 Task: Implement a VST vocoder on a vocal track to create a robotic harmony effect.
Action: Mouse moved to (71, 4)
Screenshot: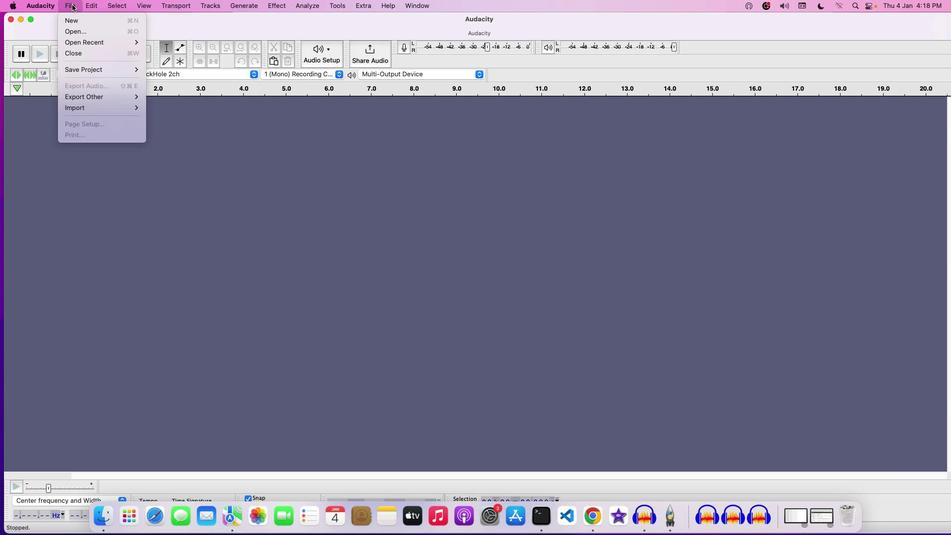 
Action: Mouse pressed left at (71, 4)
Screenshot: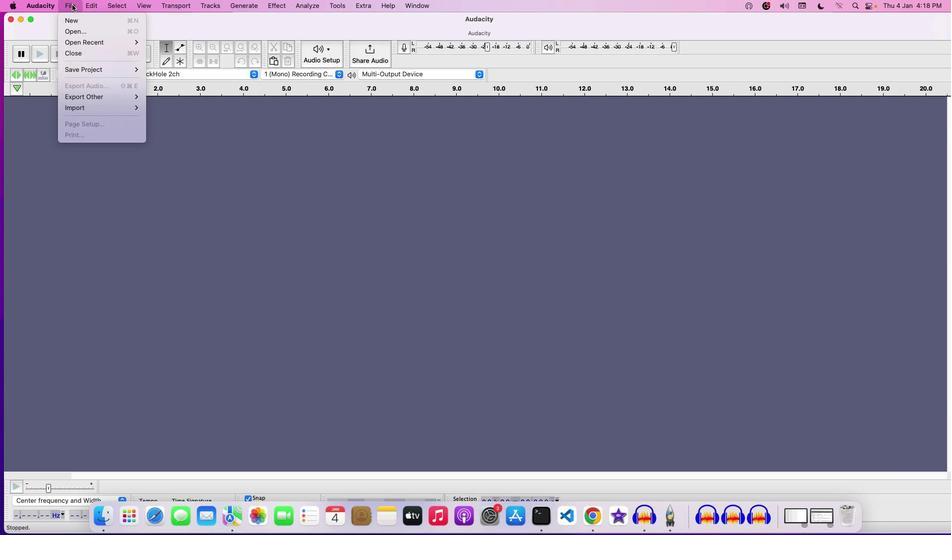 
Action: Mouse moved to (82, 32)
Screenshot: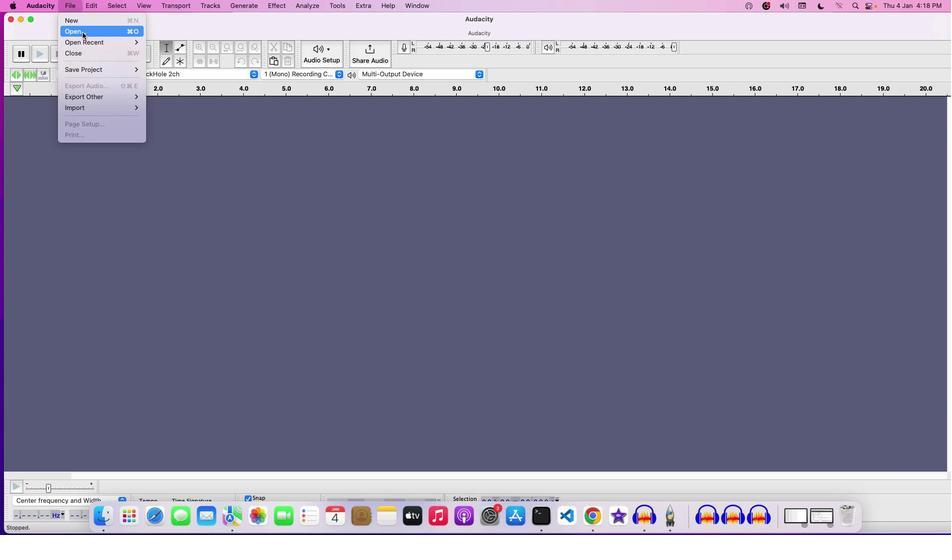 
Action: Mouse pressed left at (82, 32)
Screenshot: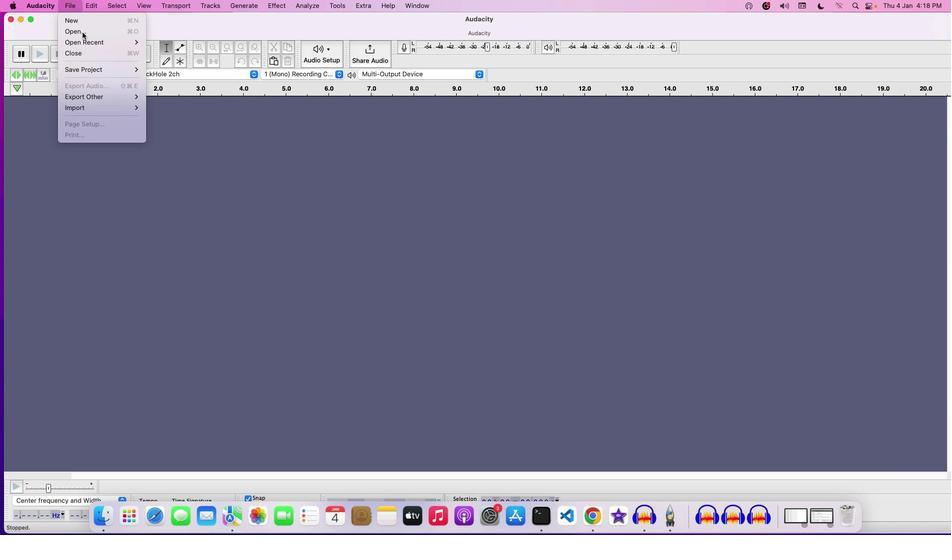 
Action: Mouse moved to (321, 130)
Screenshot: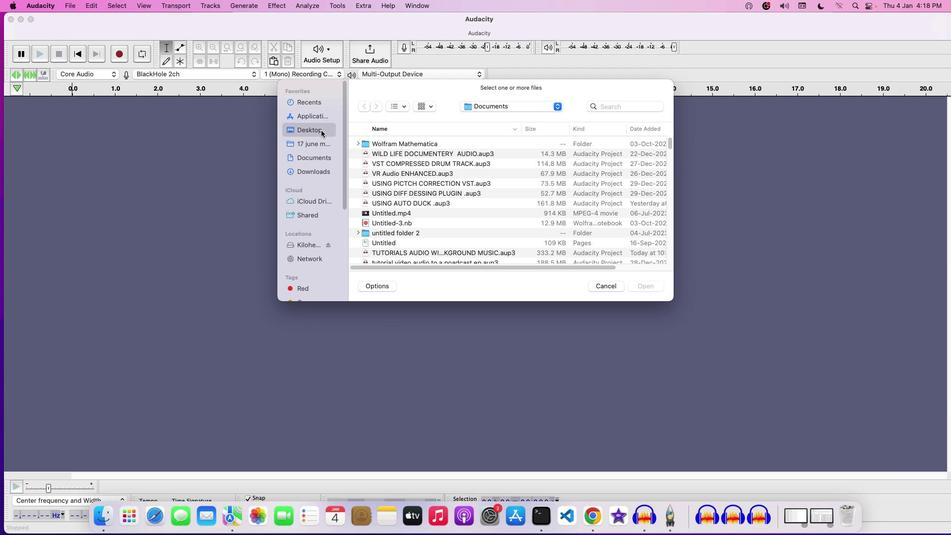 
Action: Mouse pressed left at (321, 130)
Screenshot: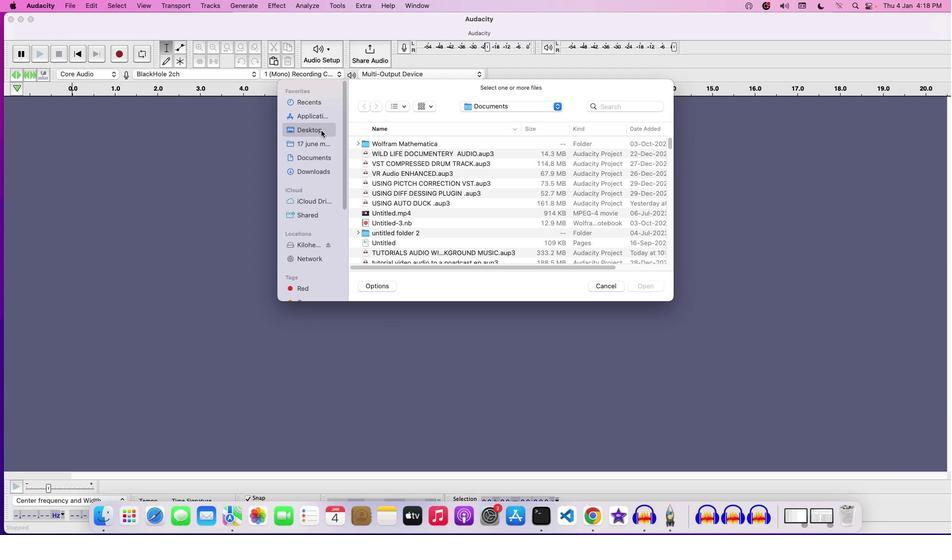 
Action: Mouse moved to (410, 218)
Screenshot: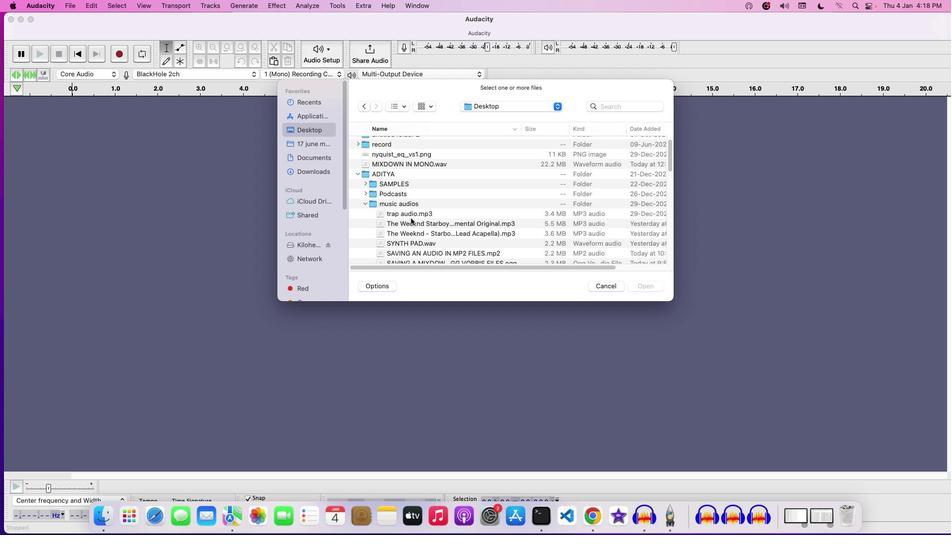 
Action: Mouse scrolled (410, 218) with delta (0, 0)
Screenshot: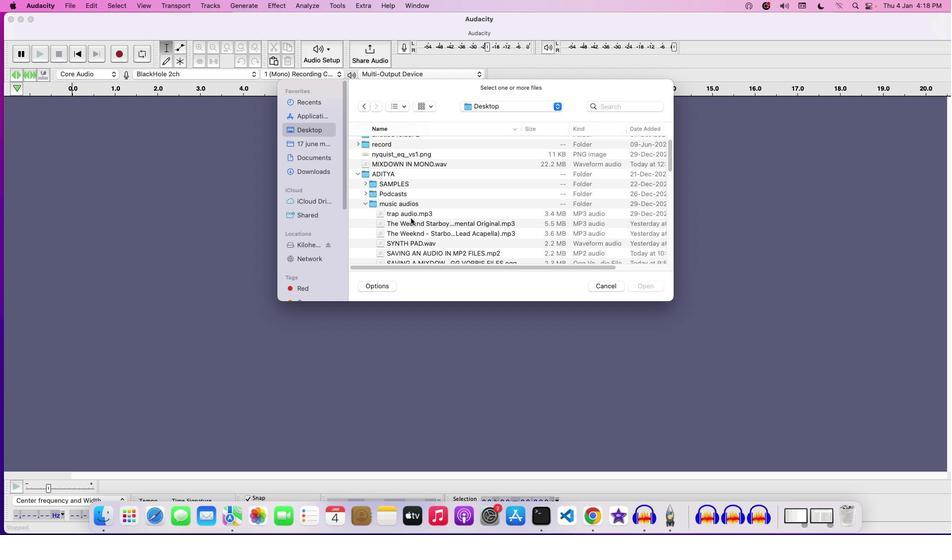 
Action: Mouse scrolled (410, 218) with delta (0, 0)
Screenshot: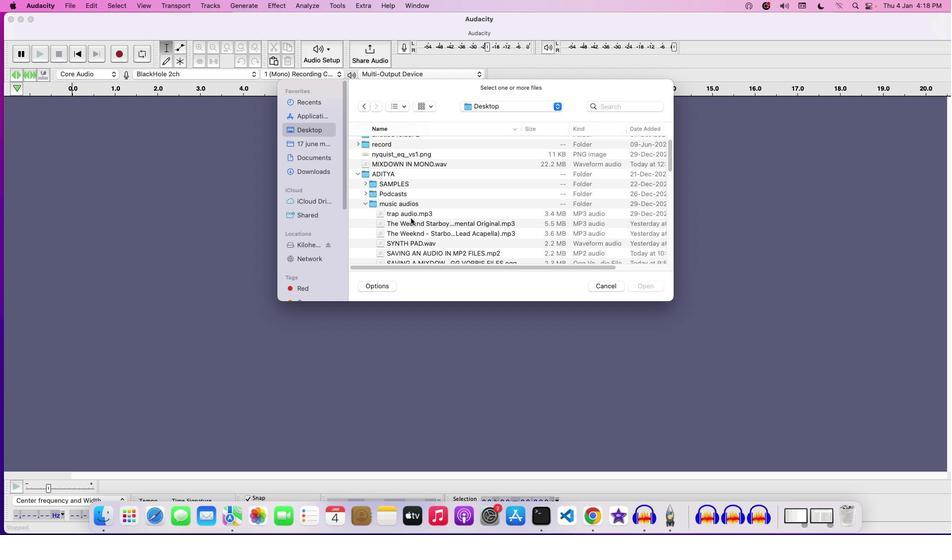 
Action: Mouse scrolled (410, 218) with delta (0, 0)
Screenshot: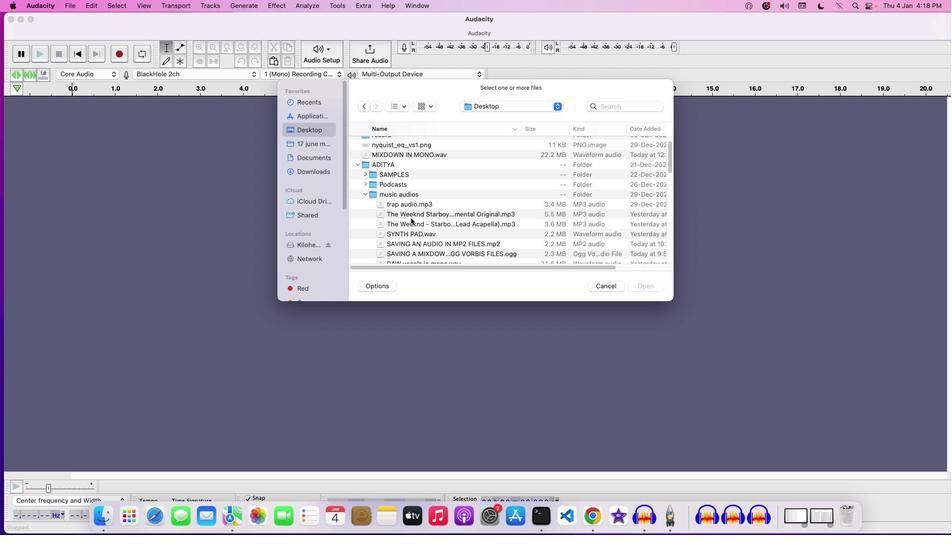 
Action: Mouse scrolled (410, 218) with delta (0, 0)
Screenshot: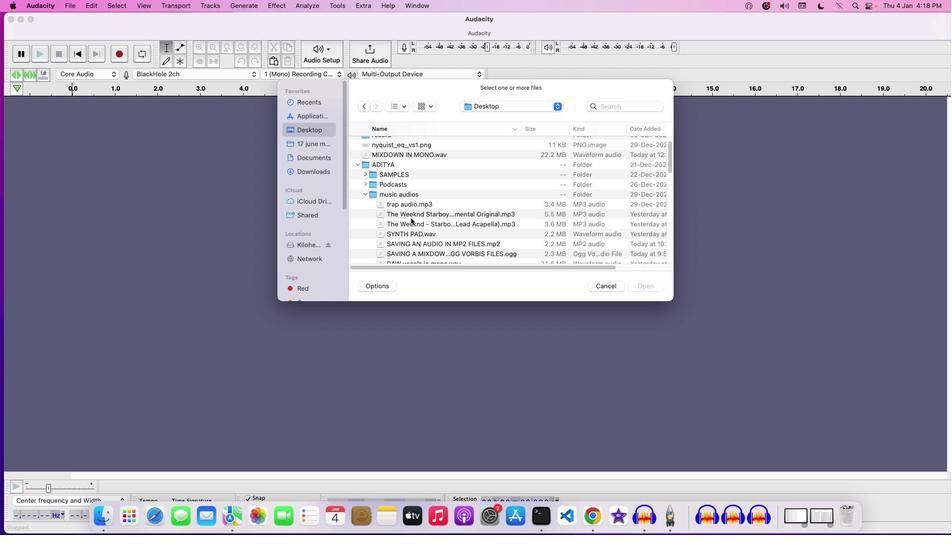 
Action: Mouse moved to (464, 225)
Screenshot: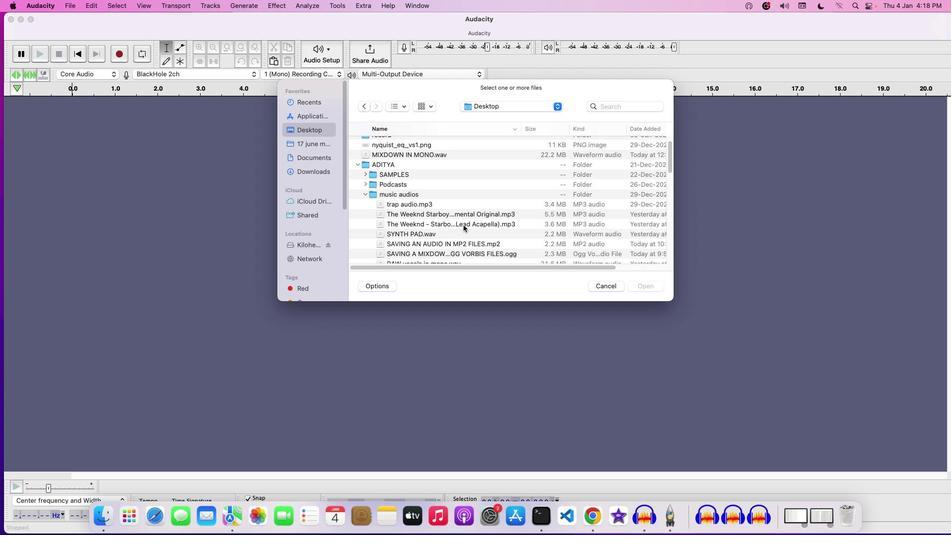 
Action: Mouse pressed left at (464, 225)
Screenshot: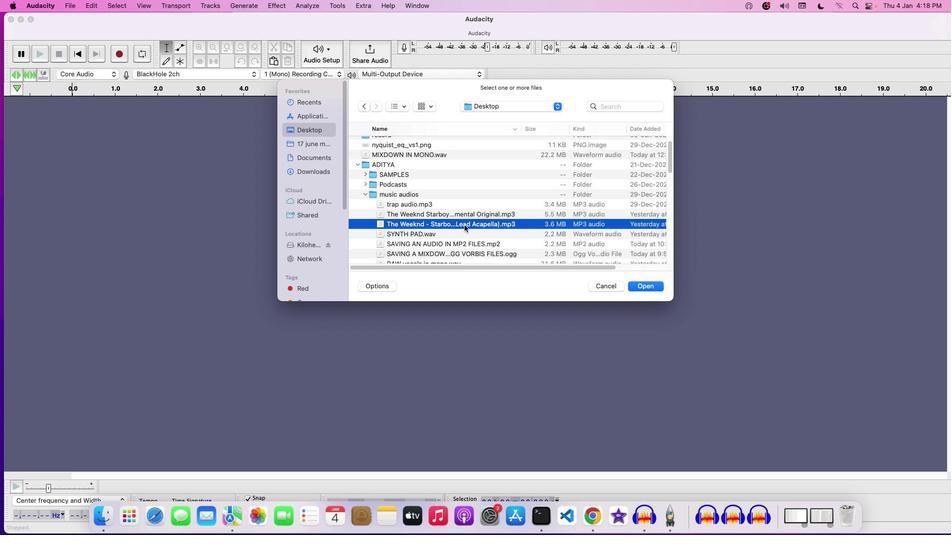 
Action: Mouse moved to (465, 225)
Screenshot: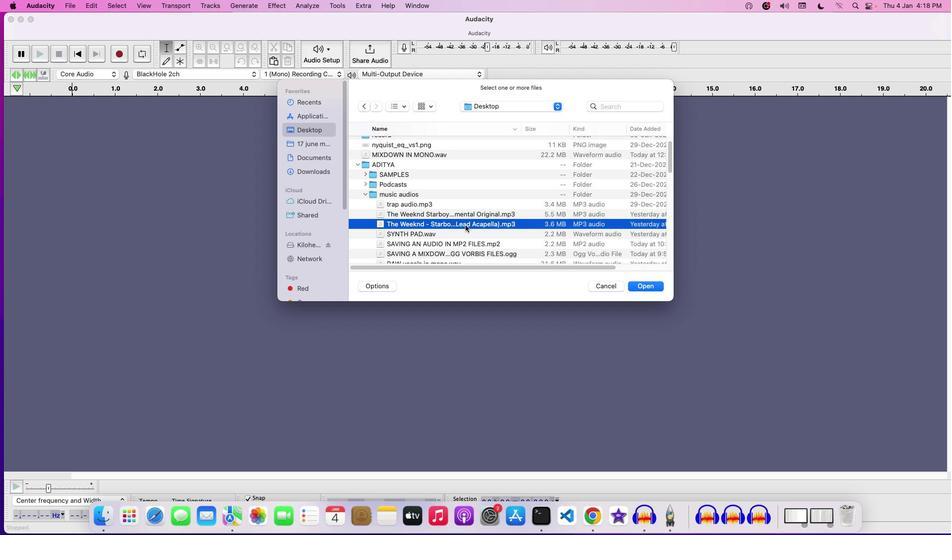 
Action: Mouse pressed left at (465, 225)
Screenshot: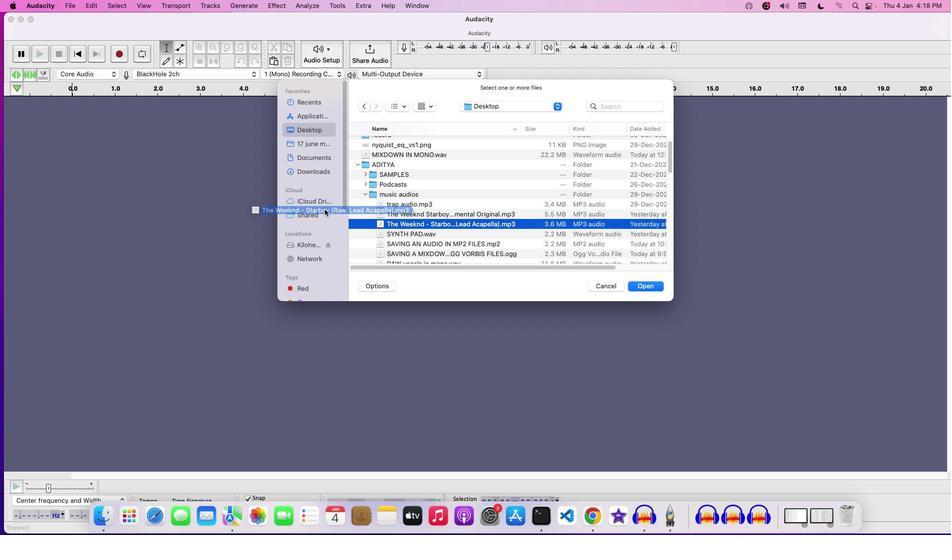 
Action: Mouse moved to (611, 283)
Screenshot: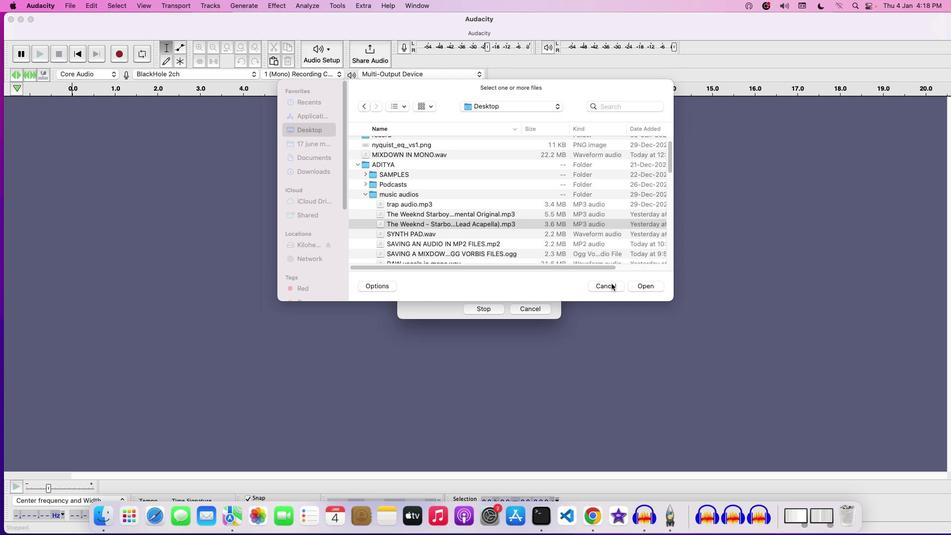 
Action: Mouse pressed left at (611, 283)
Screenshot: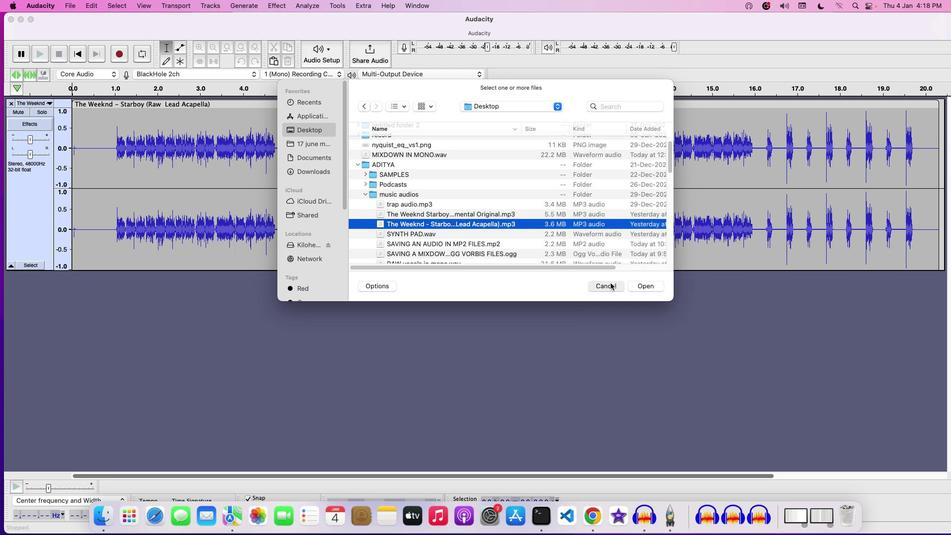 
Action: Mouse moved to (937, 103)
Screenshot: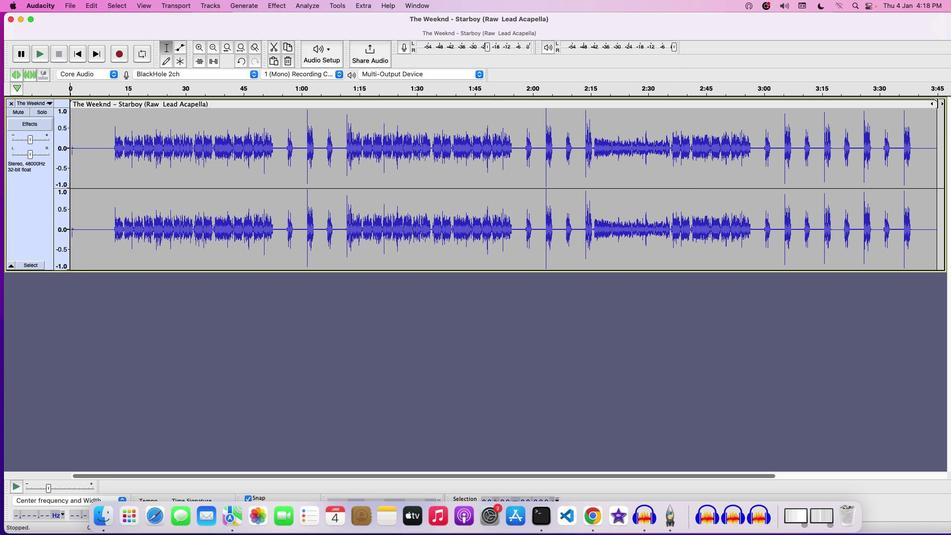 
Action: Mouse pressed left at (937, 103)
Screenshot: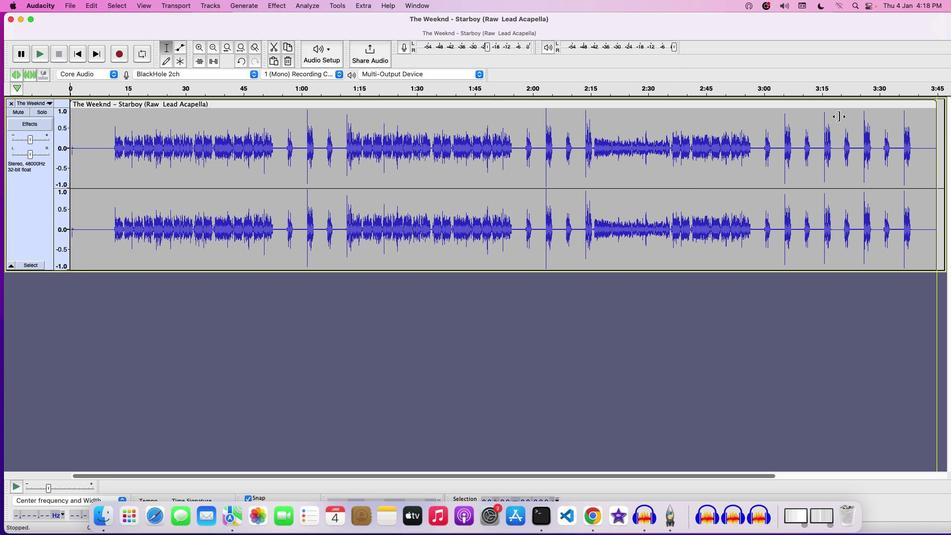 
Action: Mouse moved to (96, 151)
Screenshot: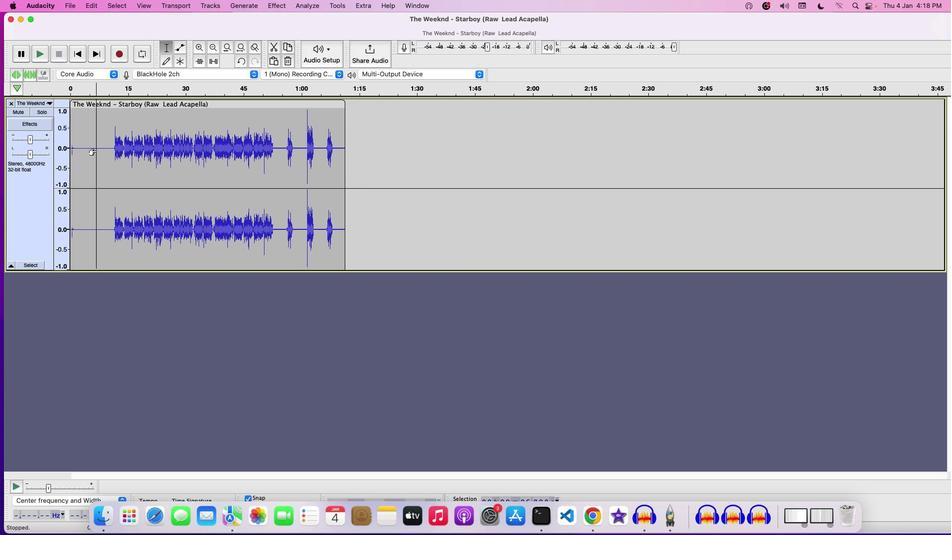 
Action: Mouse pressed left at (96, 151)
Screenshot: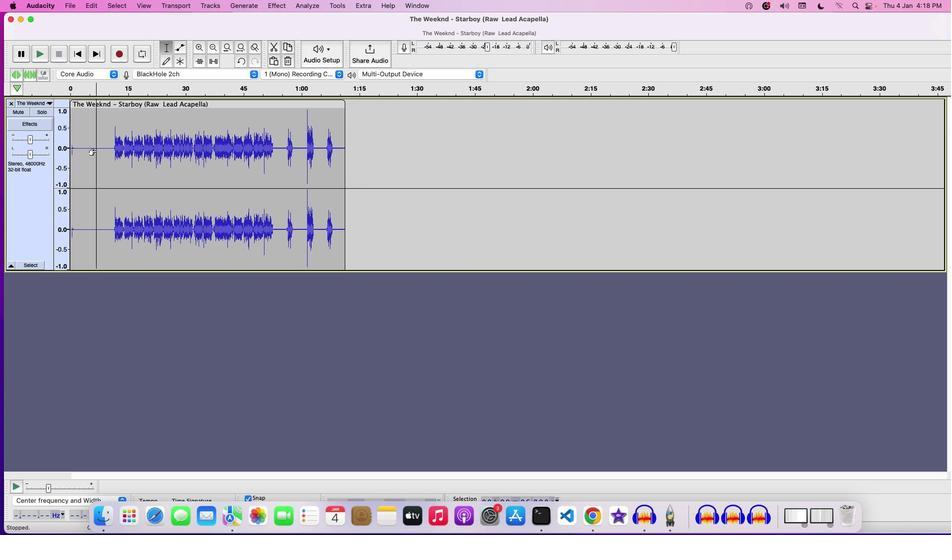 
Action: Key pressed 'V'Key.spaceKey.spaceKey.space
Screenshot: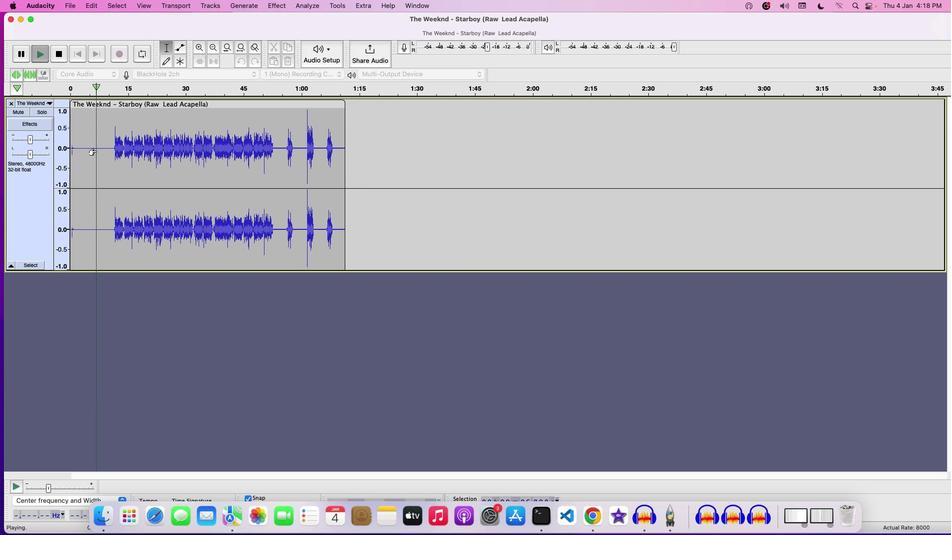 
Action: Mouse moved to (74, 111)
Screenshot: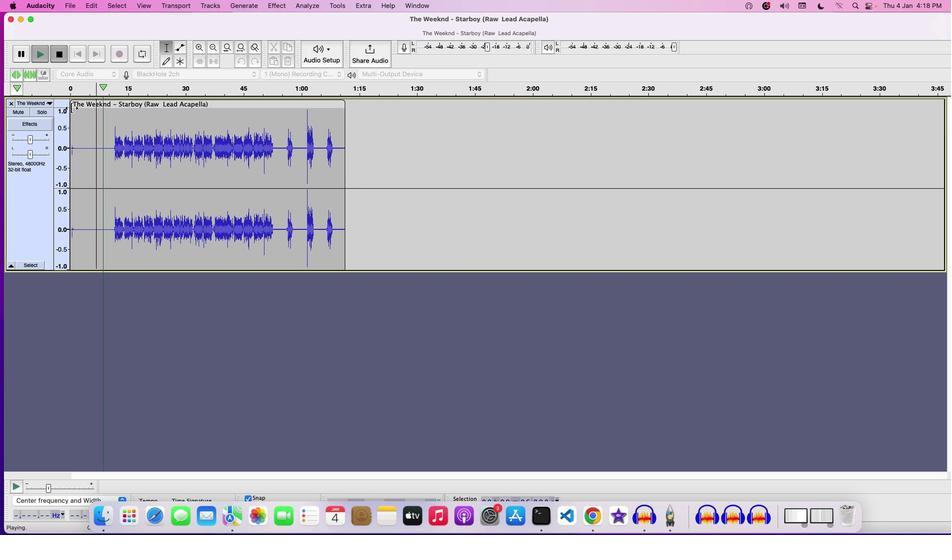 
Action: Key pressed Key.space
Screenshot: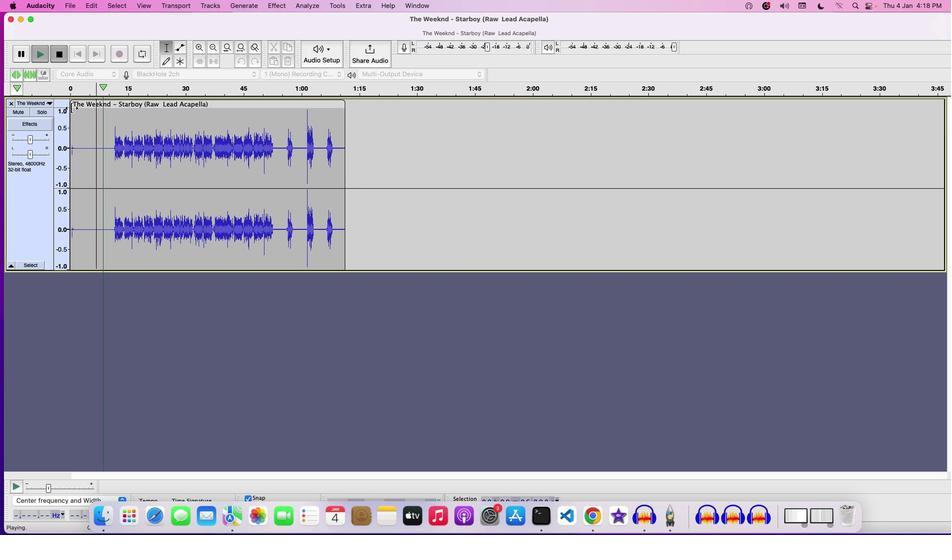
Action: Mouse moved to (70, 104)
Screenshot: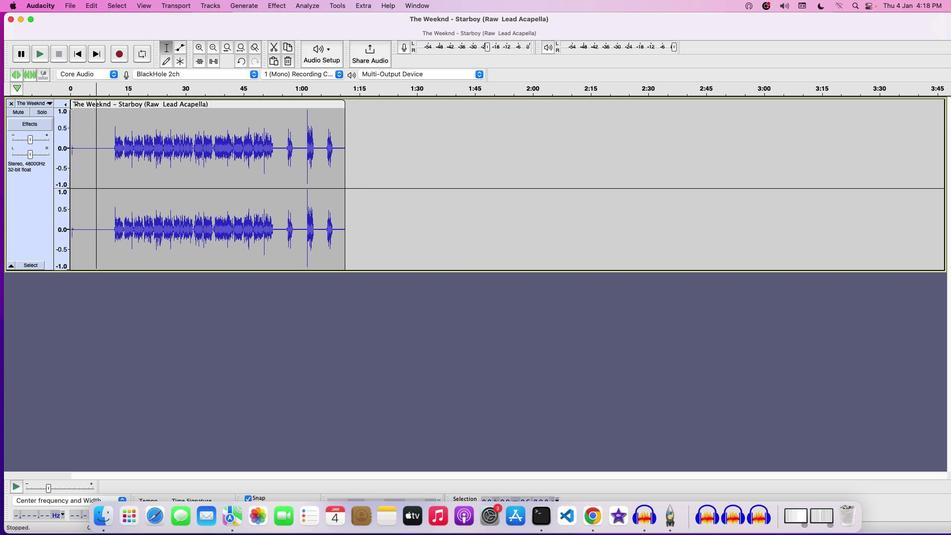 
Action: Mouse pressed left at (70, 104)
Screenshot: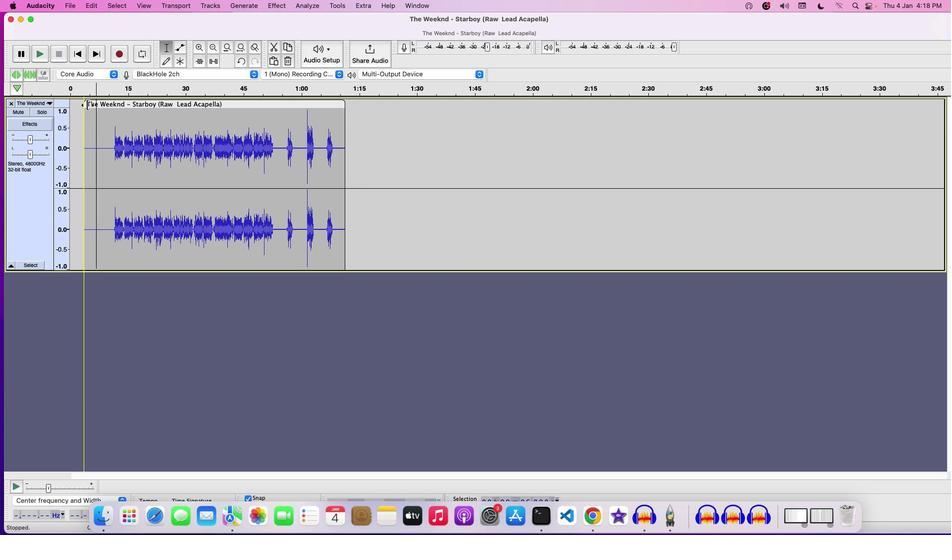 
Action: Mouse moved to (116, 105)
Screenshot: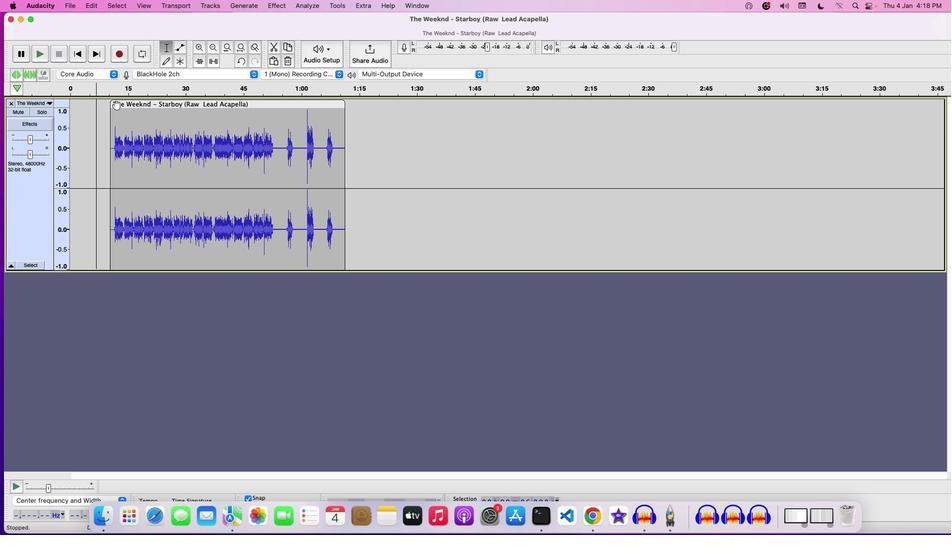 
Action: Mouse pressed left at (116, 105)
Screenshot: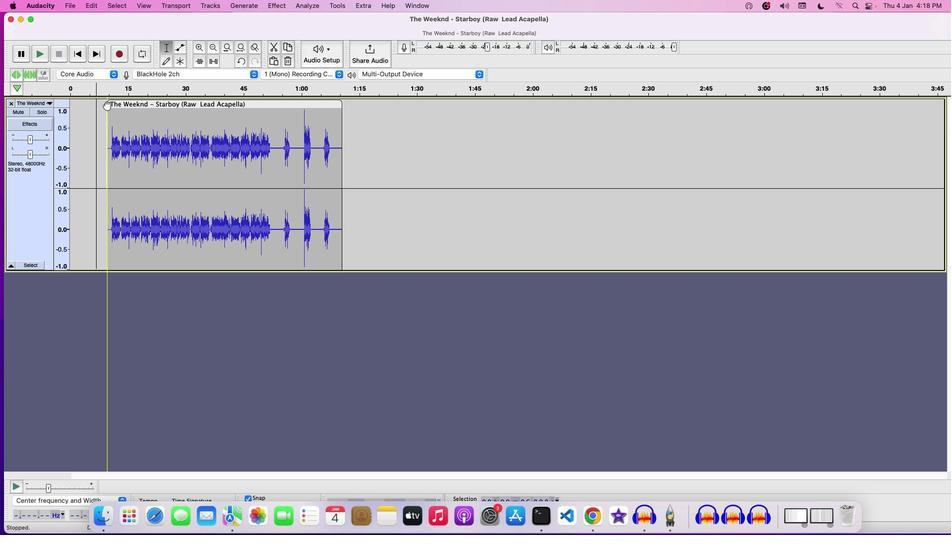
Action: Mouse moved to (75, 124)
Screenshot: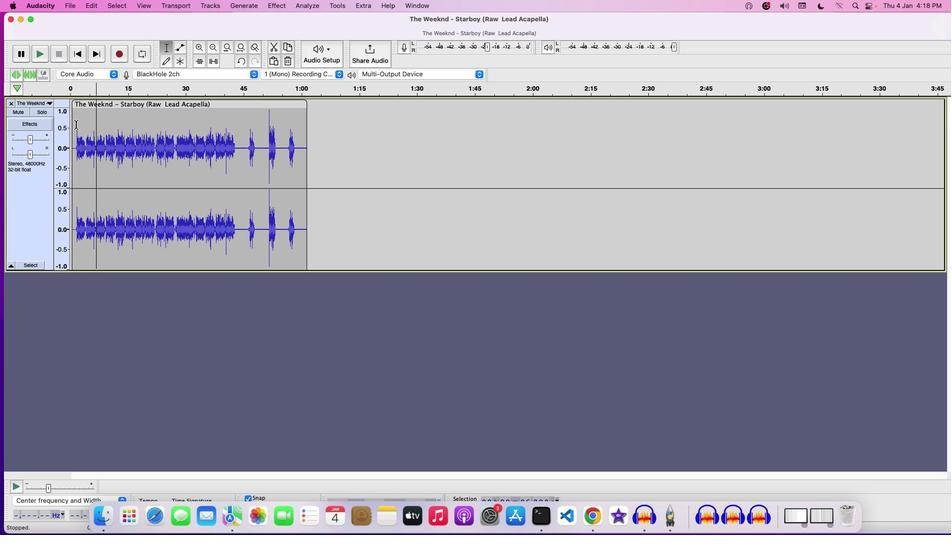 
Action: Mouse pressed left at (75, 124)
Screenshot: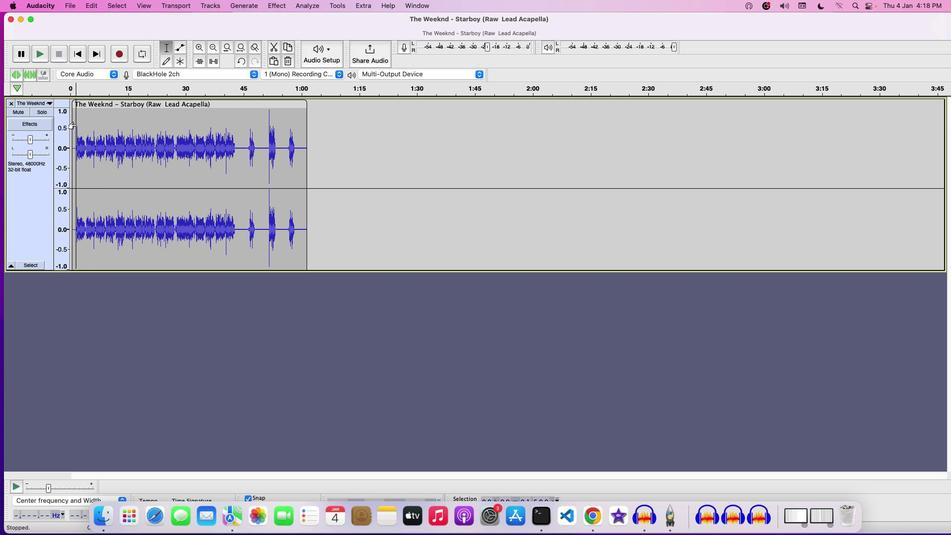 
Action: Key pressed Key.space
Screenshot: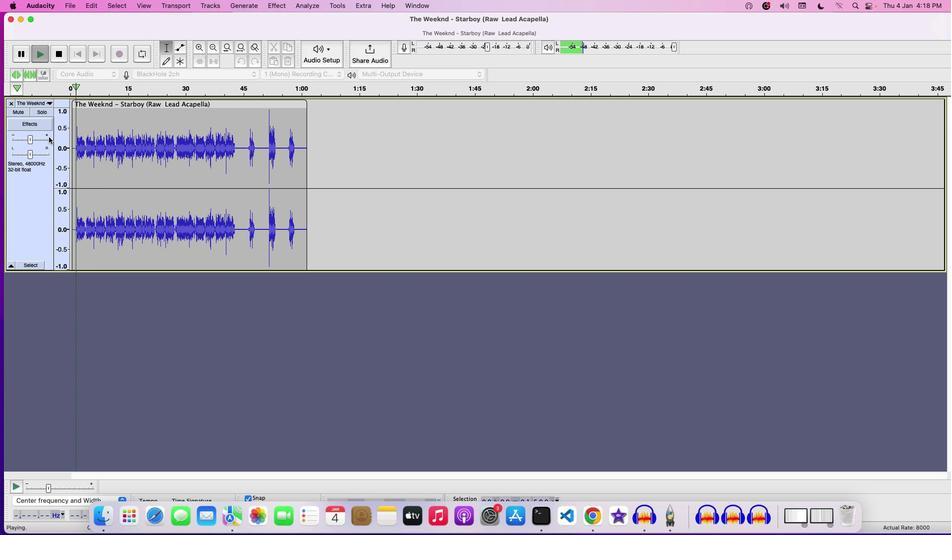 
Action: Mouse moved to (29, 141)
Screenshot: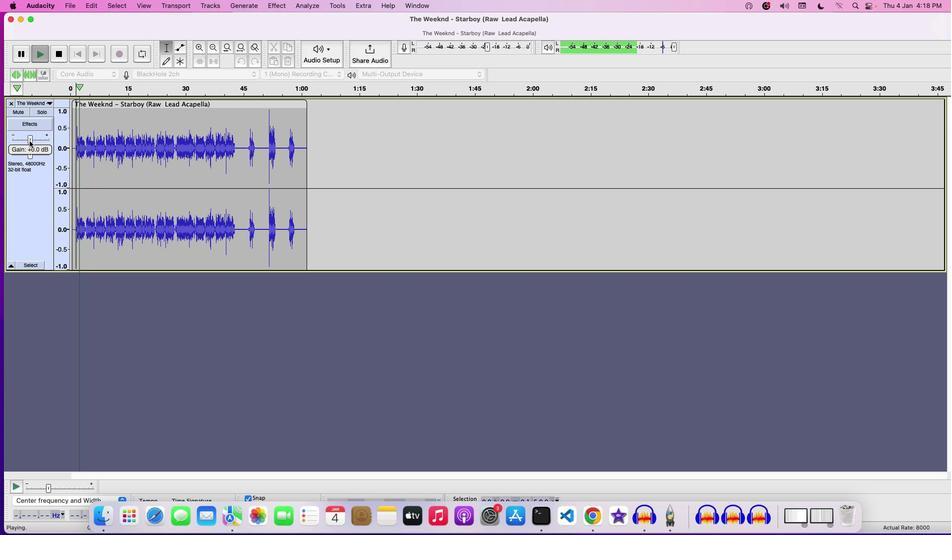 
Action: Mouse pressed left at (29, 141)
Screenshot: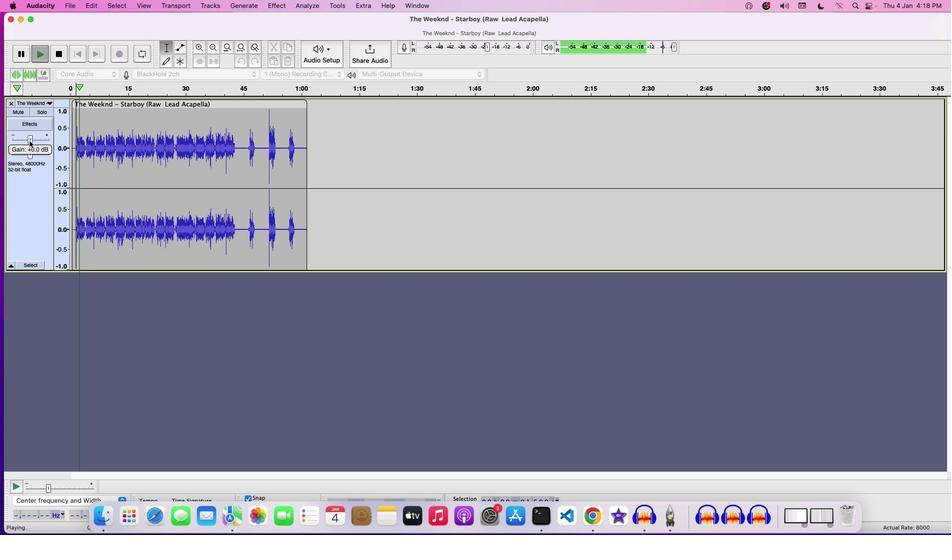 
Action: Mouse moved to (142, 151)
Screenshot: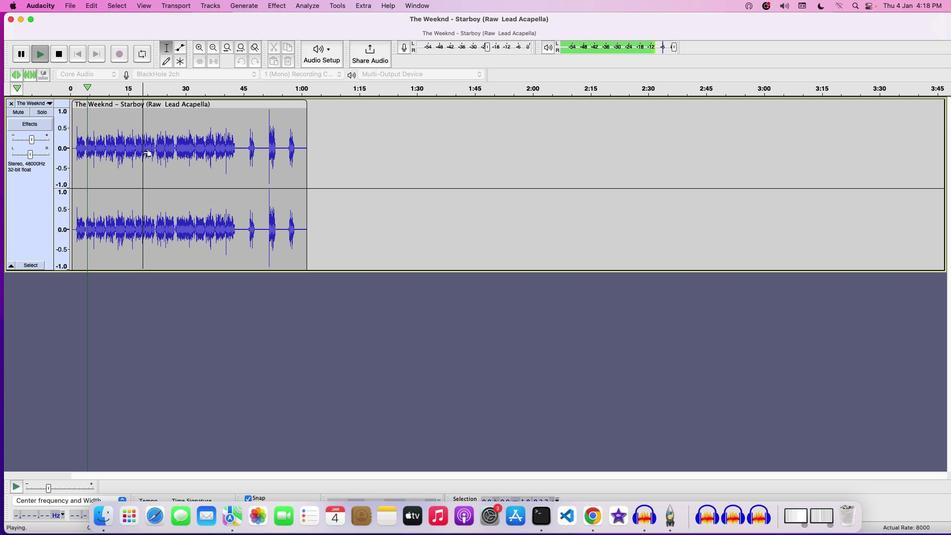 
Action: Mouse pressed left at (142, 151)
Screenshot: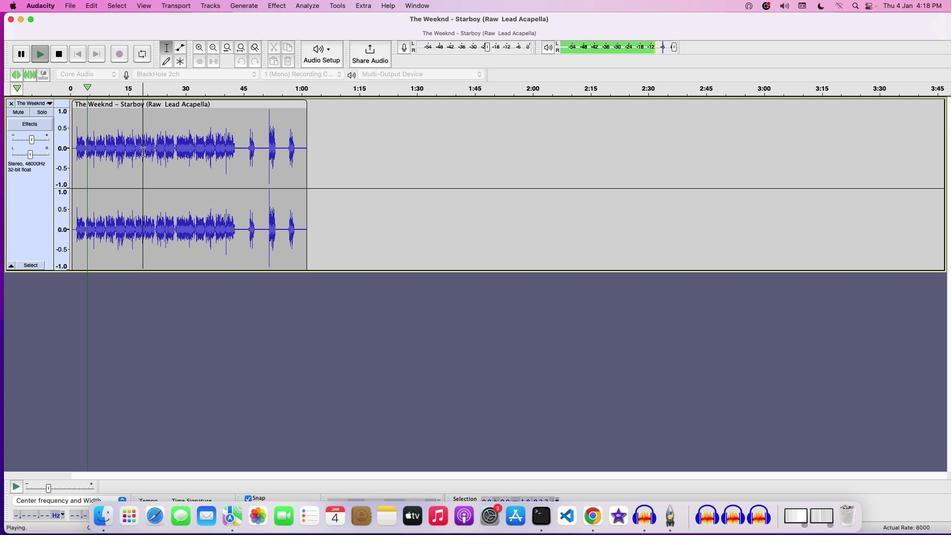 
Action: Mouse moved to (142, 151)
Screenshot: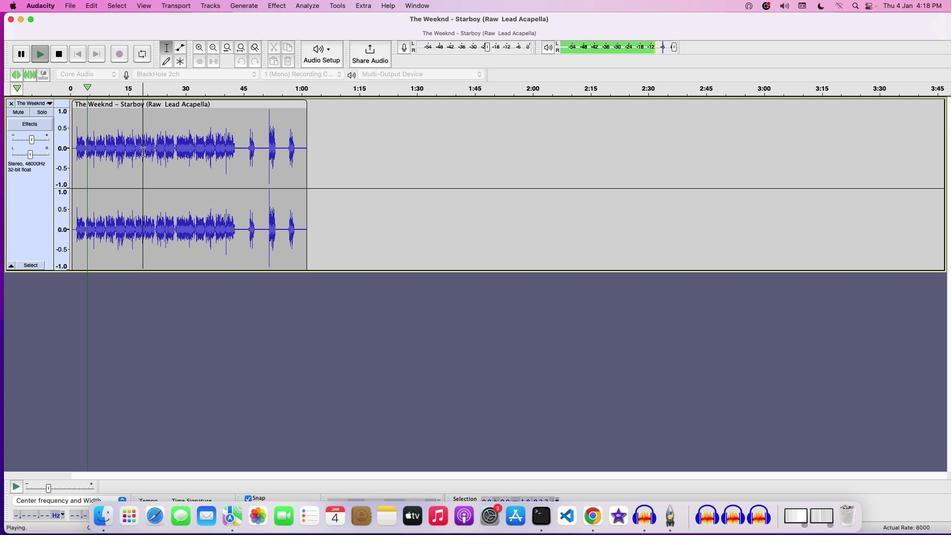 
Action: Mouse pressed left at (142, 151)
Screenshot: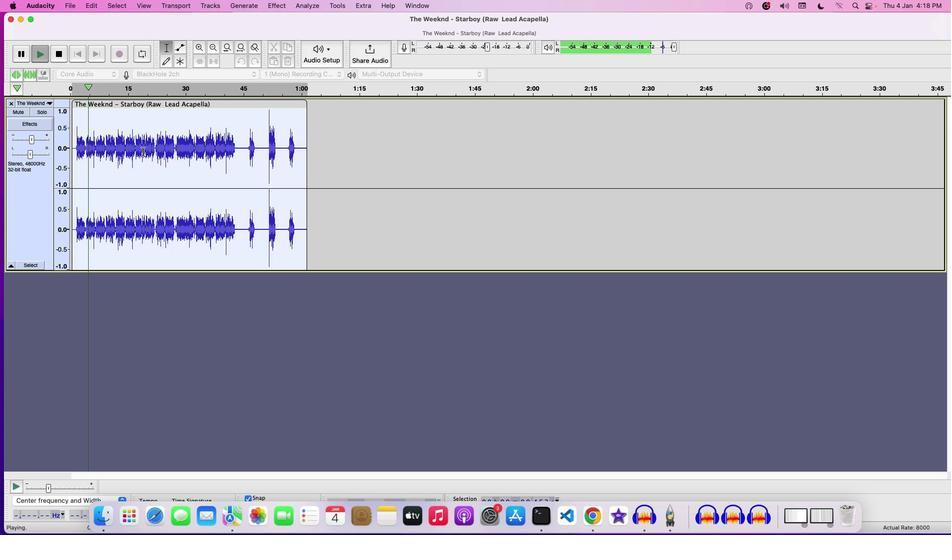 
Action: Mouse moved to (305, 106)
Screenshot: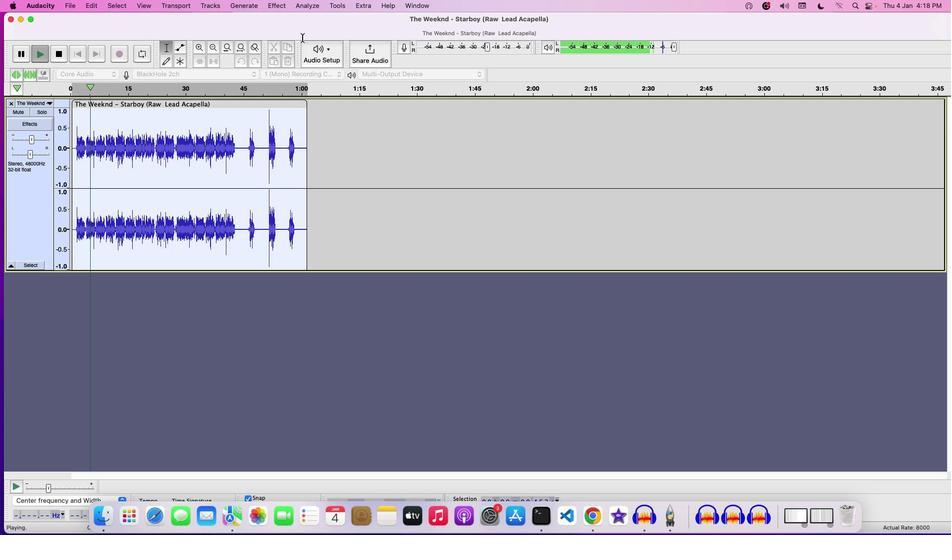 
Action: Key pressed Key.space
Screenshot: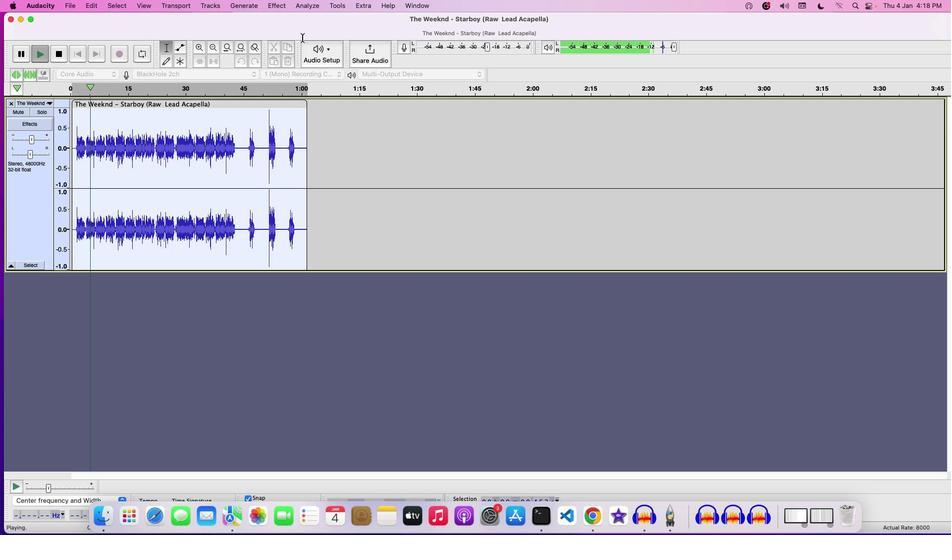 
Action: Mouse moved to (277, 4)
Screenshot: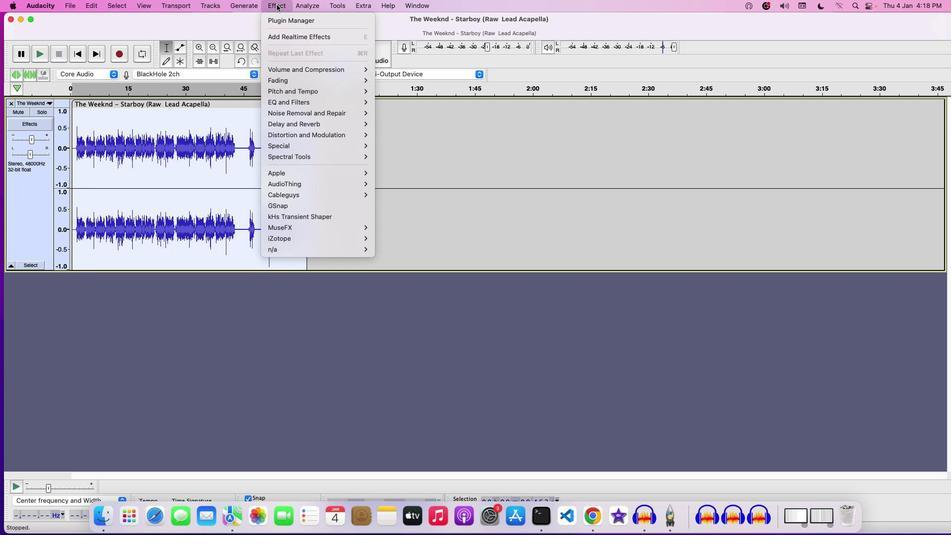 
Action: Mouse pressed left at (277, 4)
Screenshot: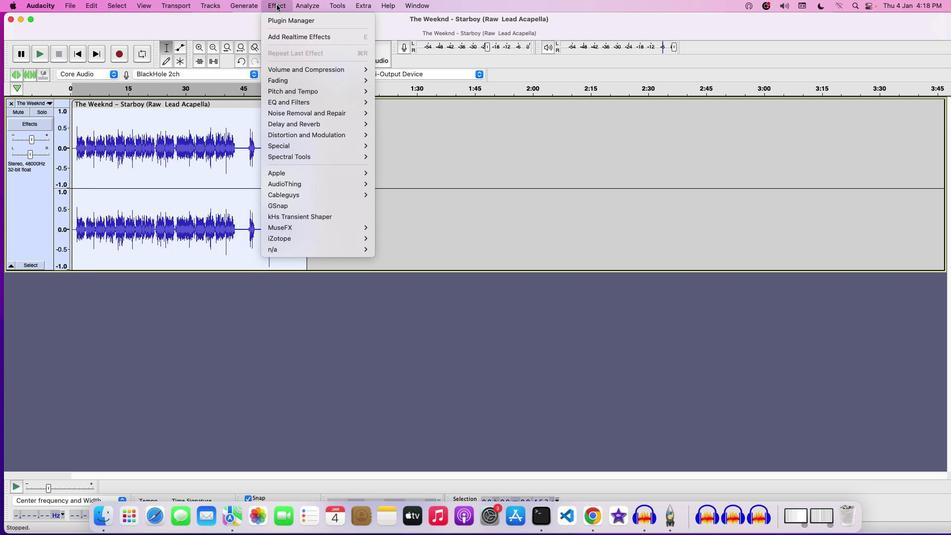 
Action: Mouse moved to (393, 166)
Screenshot: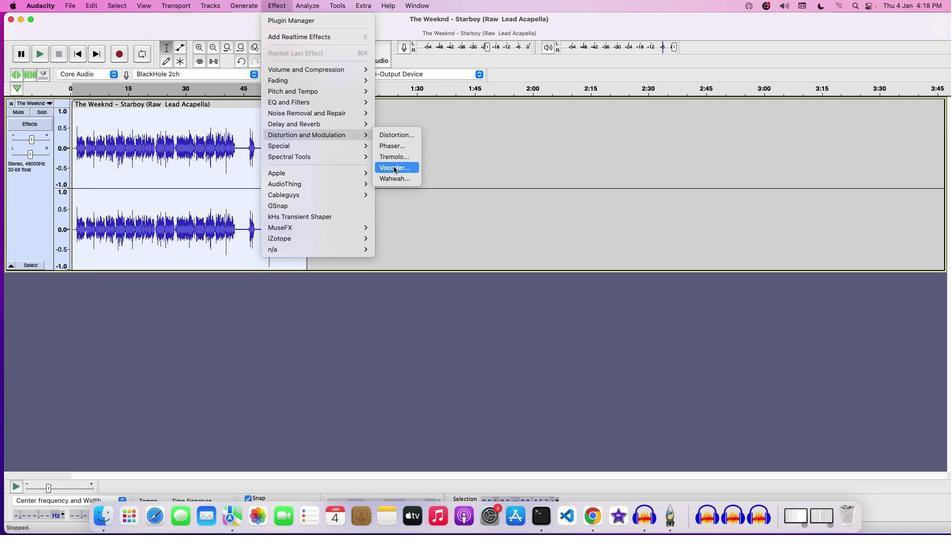 
Action: Mouse pressed left at (393, 166)
Screenshot: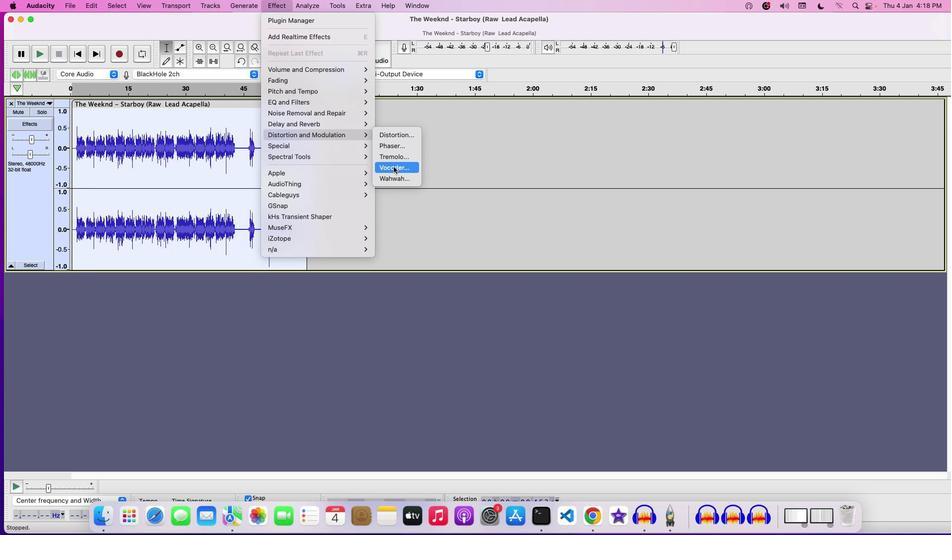 
Action: Mouse moved to (526, 221)
Screenshot: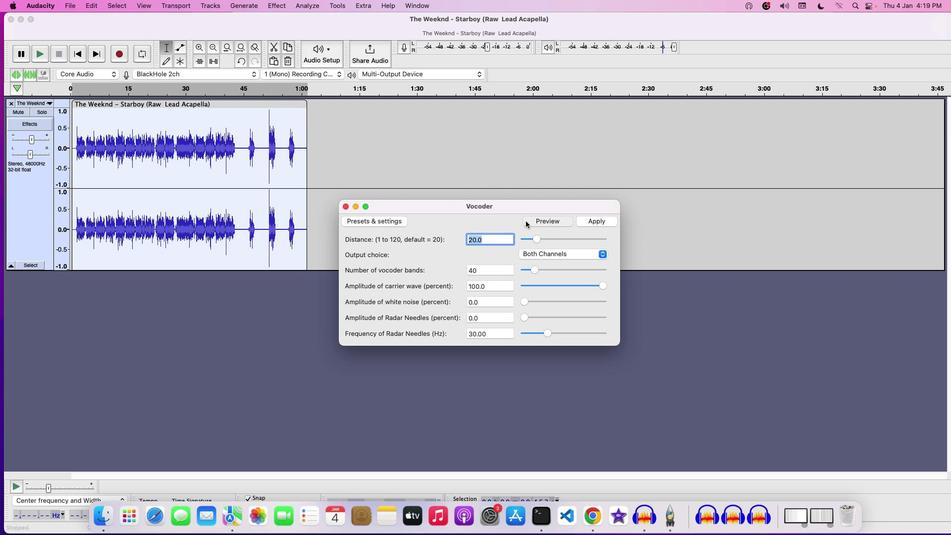 
Action: Mouse pressed left at (526, 221)
Screenshot: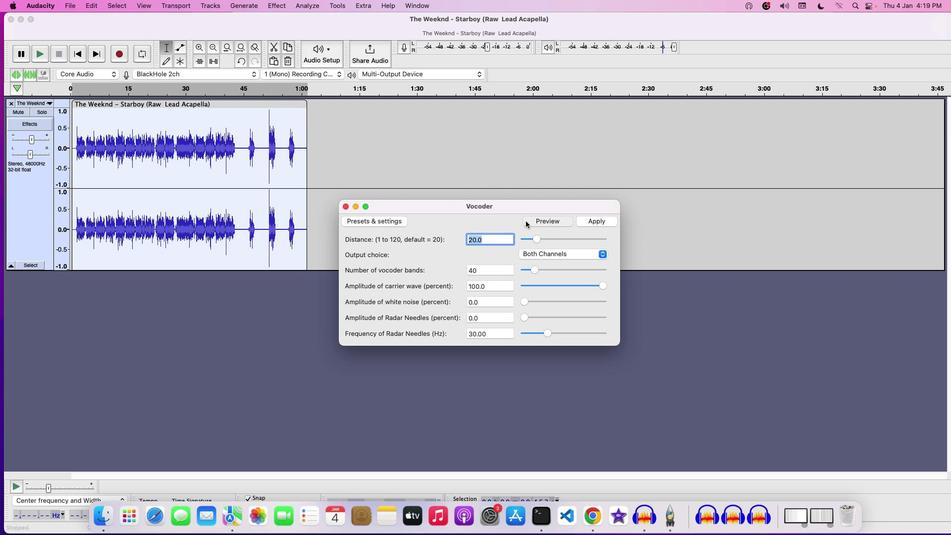 
Action: Mouse moved to (543, 254)
Screenshot: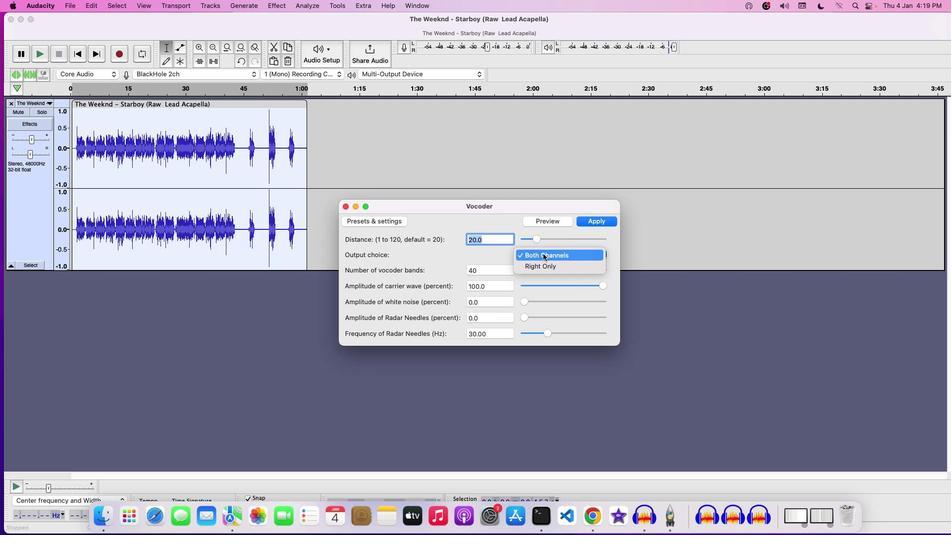 
Action: Mouse pressed left at (543, 254)
Screenshot: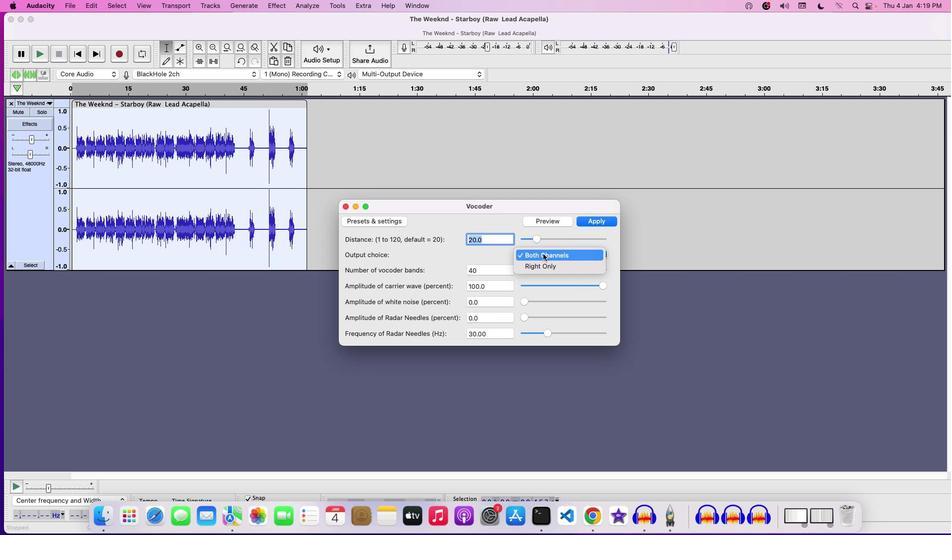 
Action: Mouse pressed left at (543, 254)
Screenshot: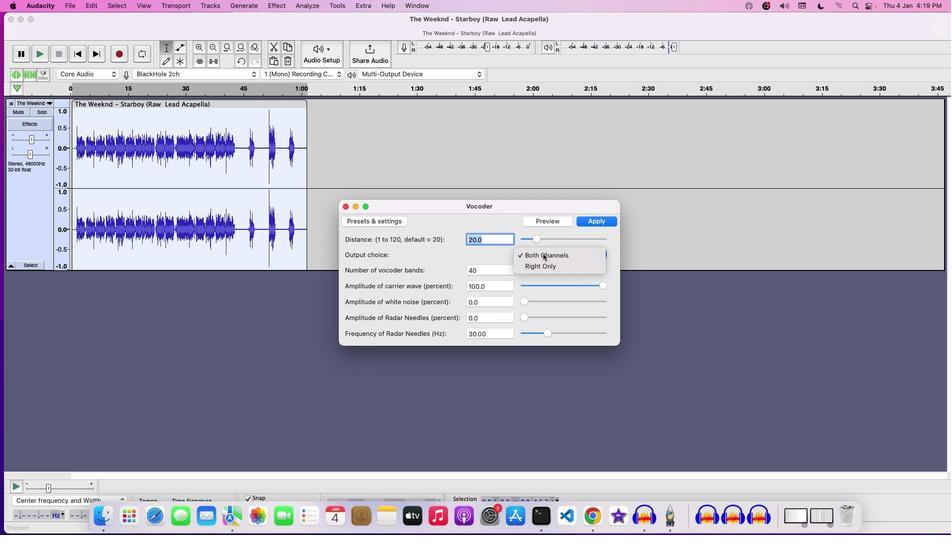 
Action: Mouse moved to (532, 272)
Screenshot: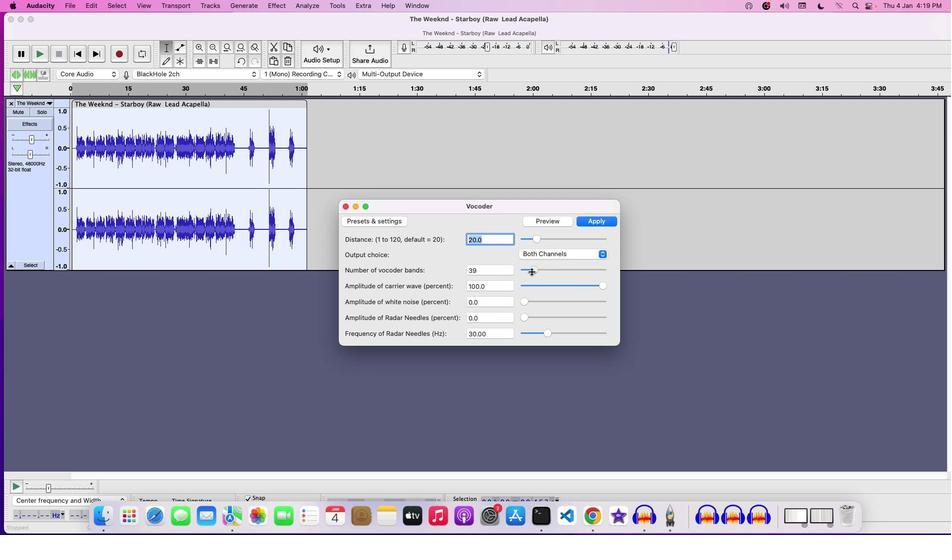 
Action: Mouse pressed left at (532, 272)
Screenshot: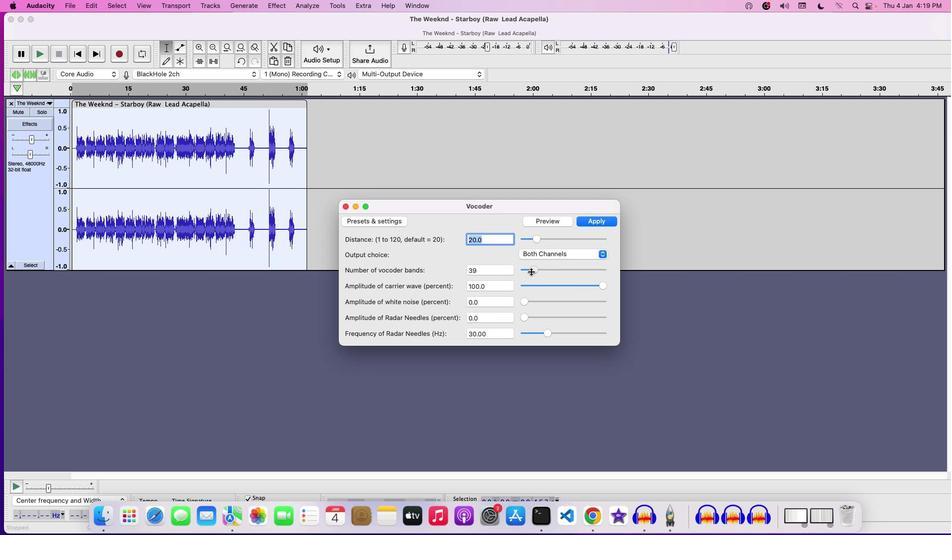 
Action: Mouse moved to (600, 288)
Screenshot: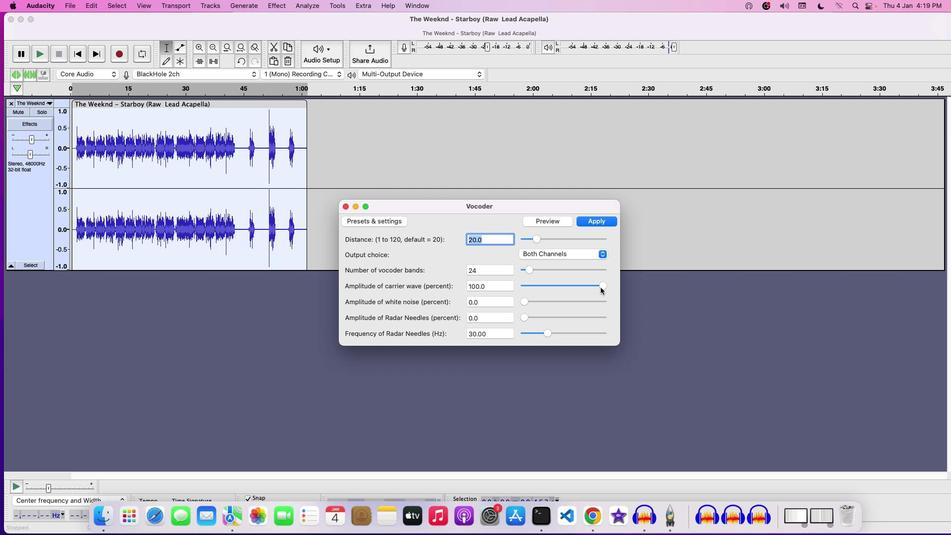 
Action: Mouse pressed left at (600, 288)
Screenshot: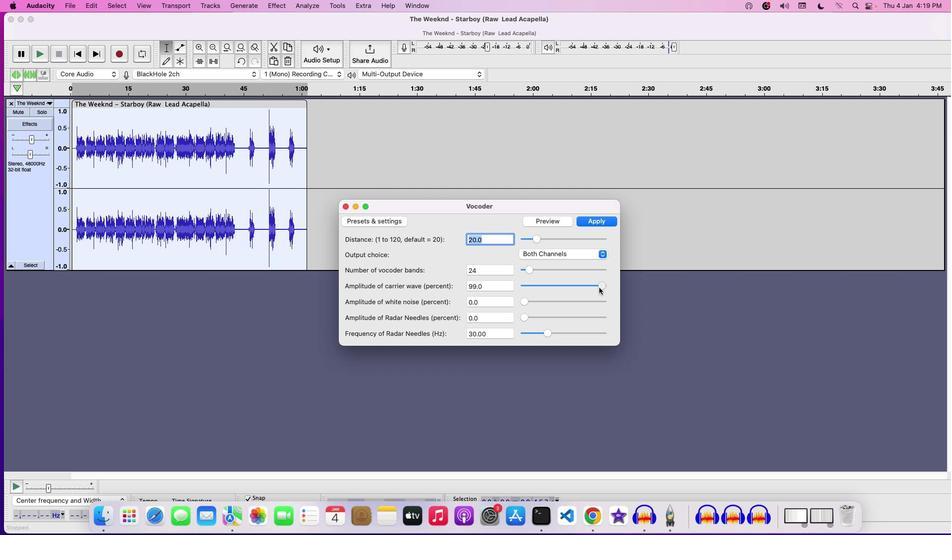 
Action: Mouse moved to (536, 243)
Screenshot: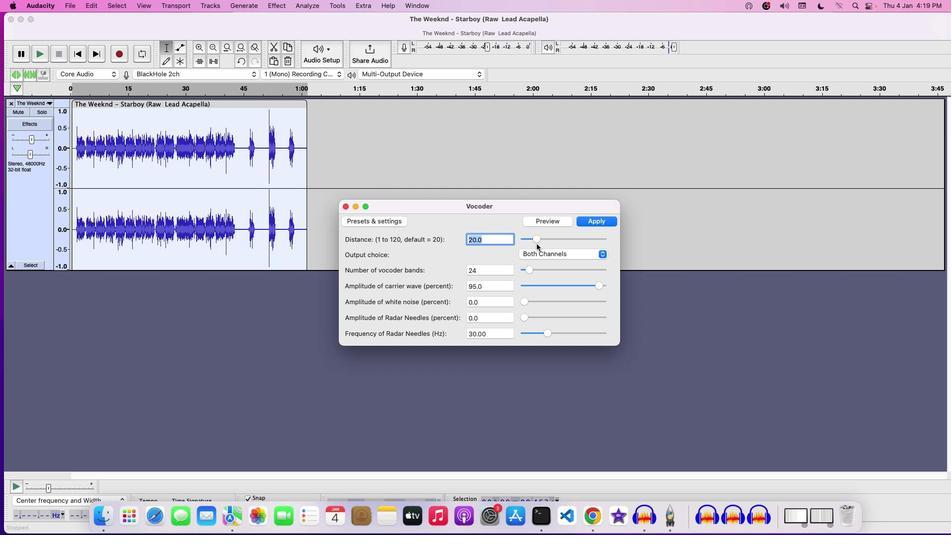 
Action: Mouse pressed left at (536, 243)
Screenshot: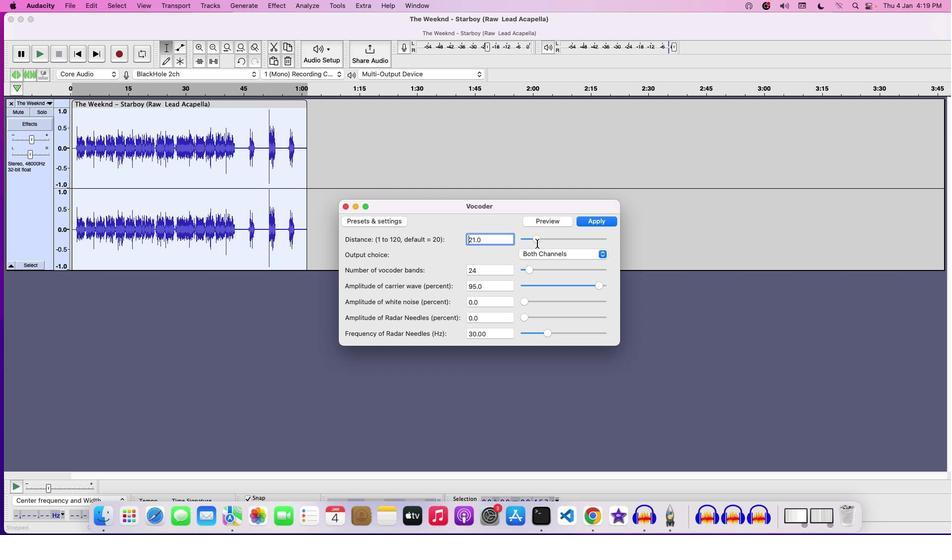 
Action: Mouse moved to (543, 223)
Screenshot: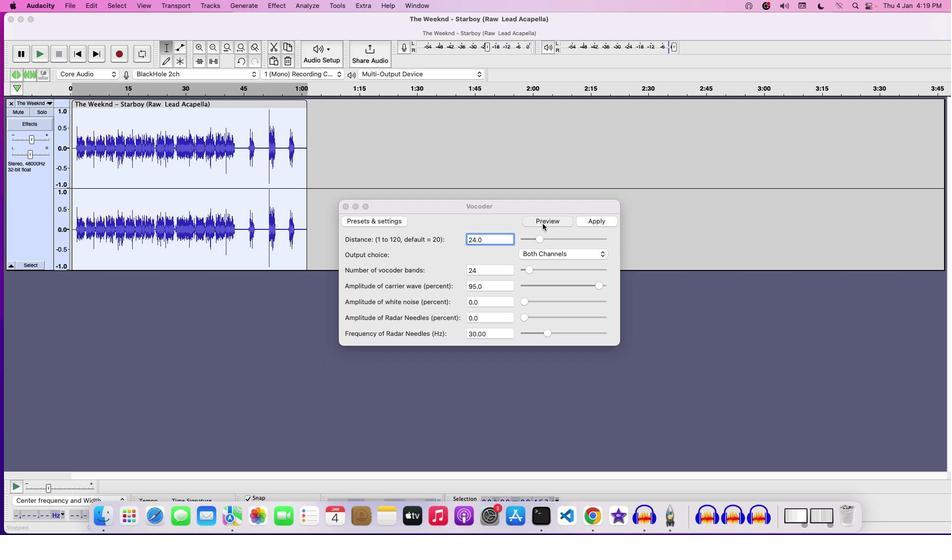 
Action: Mouse pressed left at (543, 223)
Screenshot: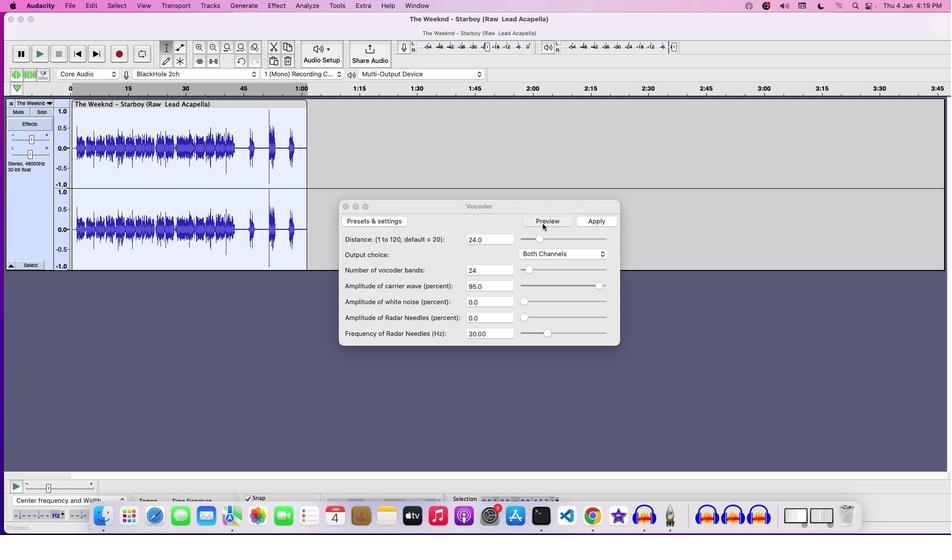 
Action: Mouse moved to (547, 331)
Screenshot: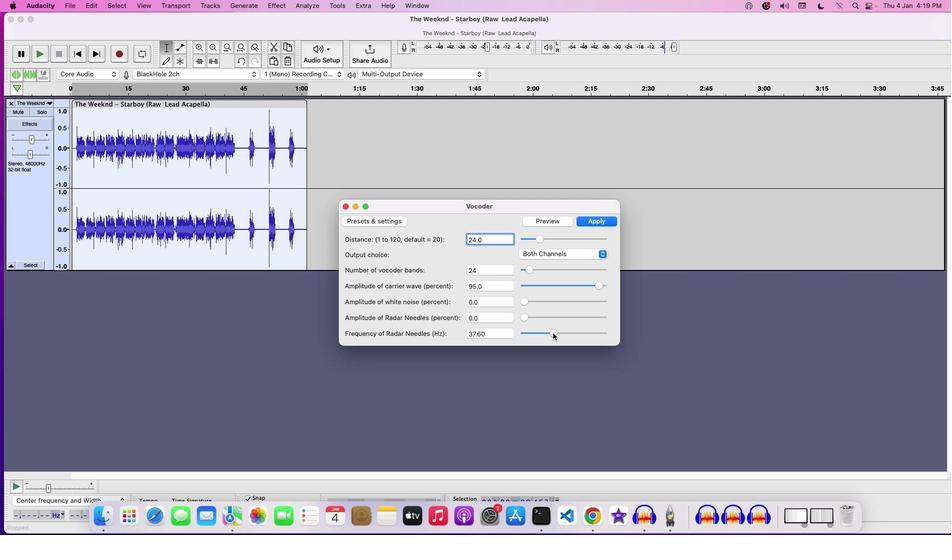 
Action: Mouse pressed left at (547, 331)
Screenshot: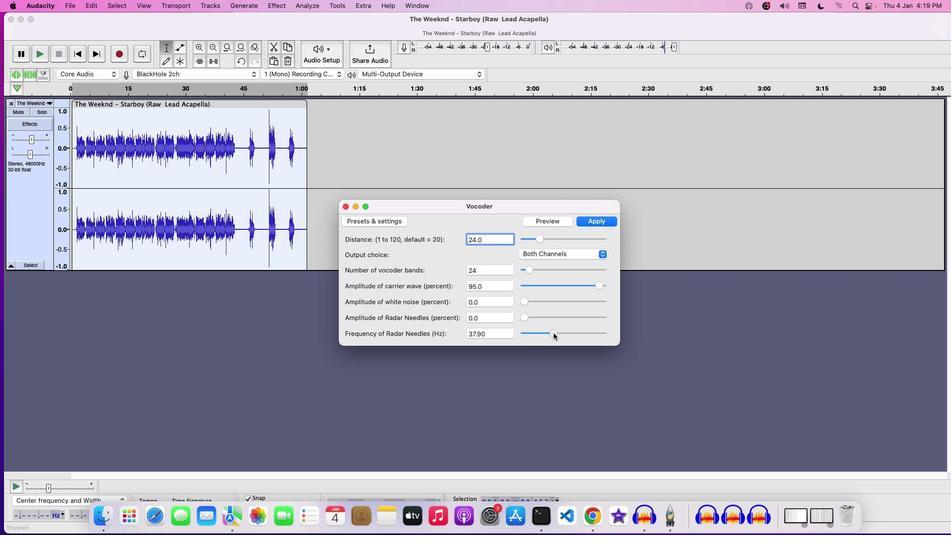 
Action: Mouse moved to (546, 225)
Screenshot: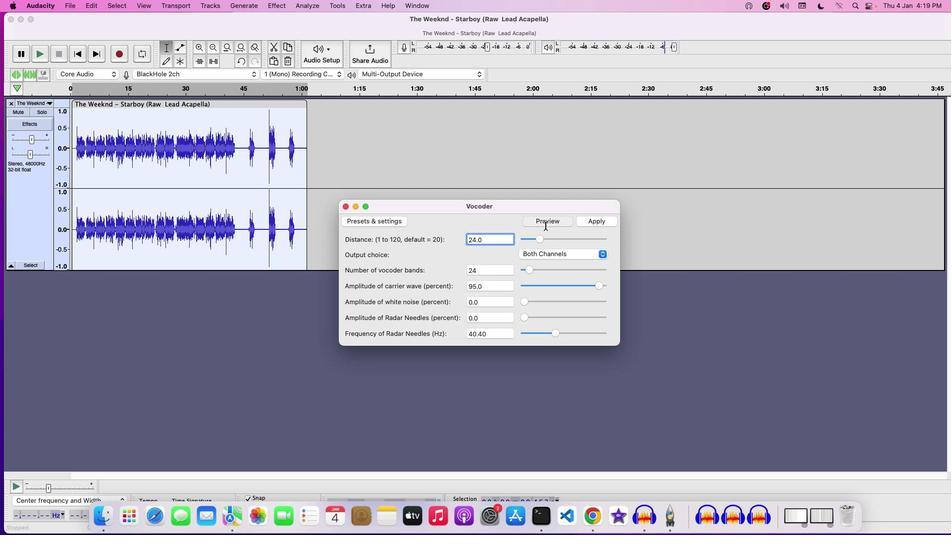 
Action: Mouse pressed left at (546, 225)
Screenshot: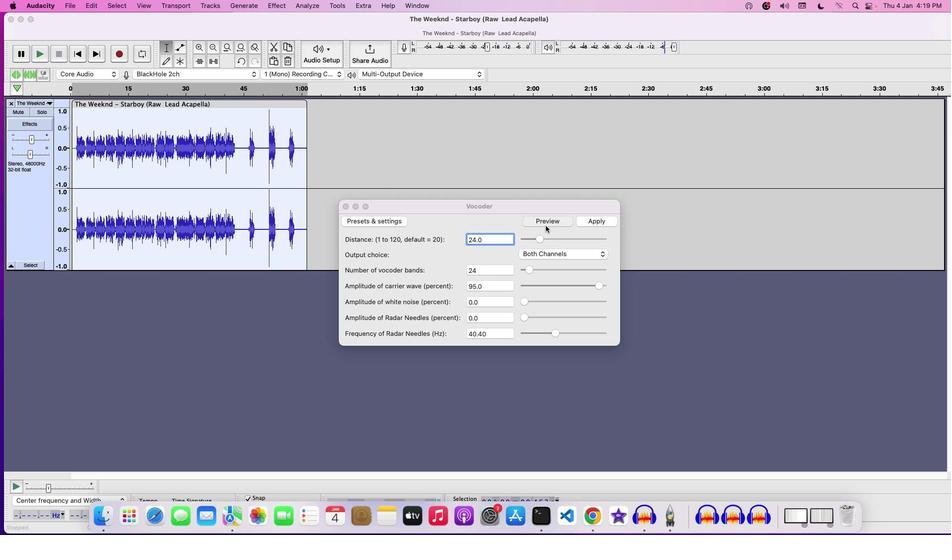 
Action: Mouse moved to (532, 272)
Screenshot: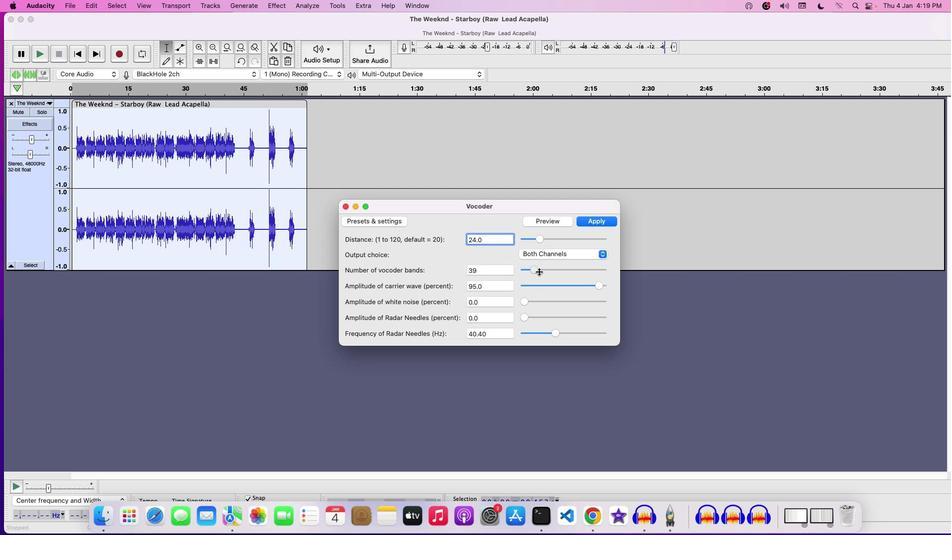 
Action: Mouse pressed left at (532, 272)
Screenshot: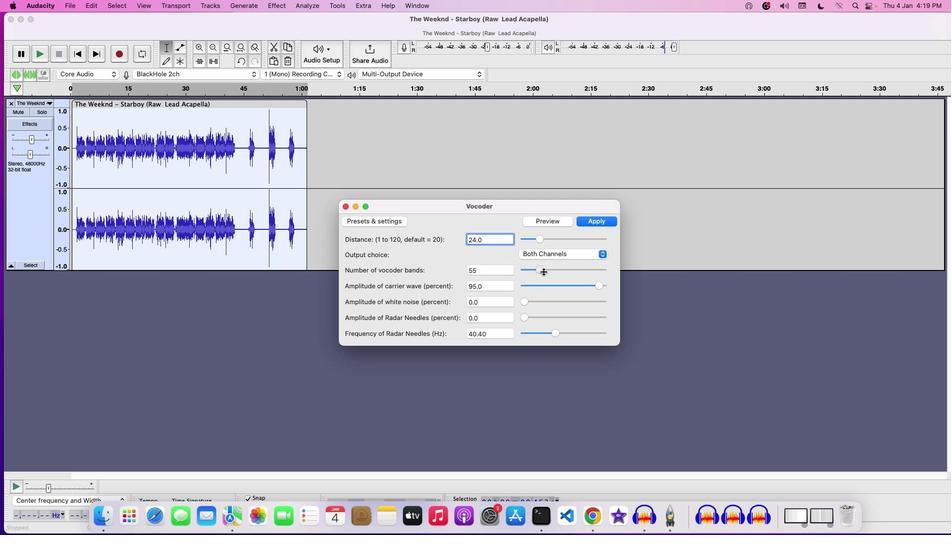
Action: Mouse moved to (538, 210)
Screenshot: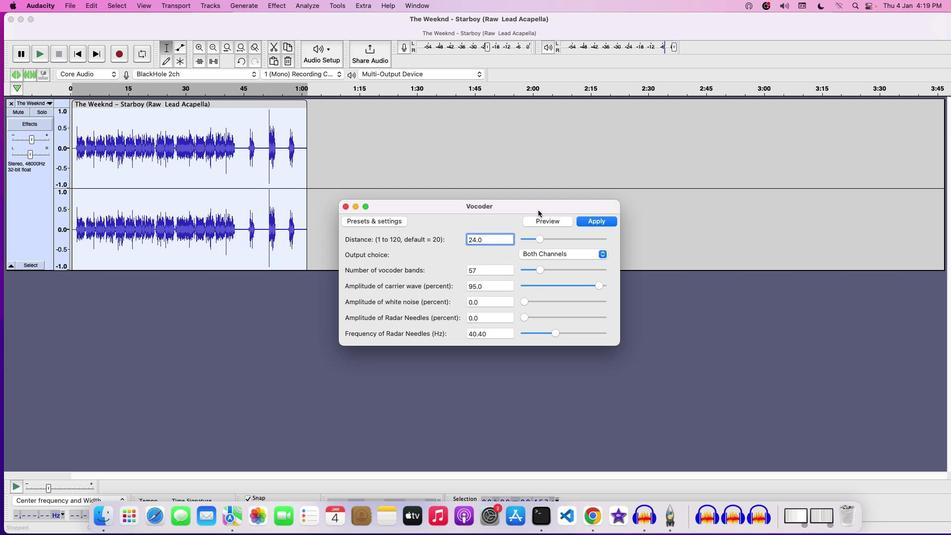 
Action: Mouse pressed left at (538, 210)
Screenshot: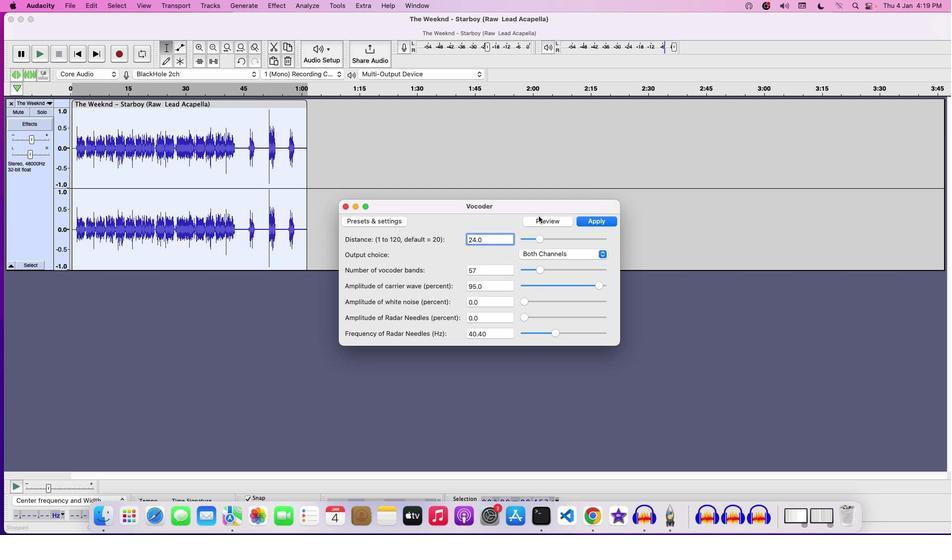 
Action: Mouse moved to (539, 219)
Screenshot: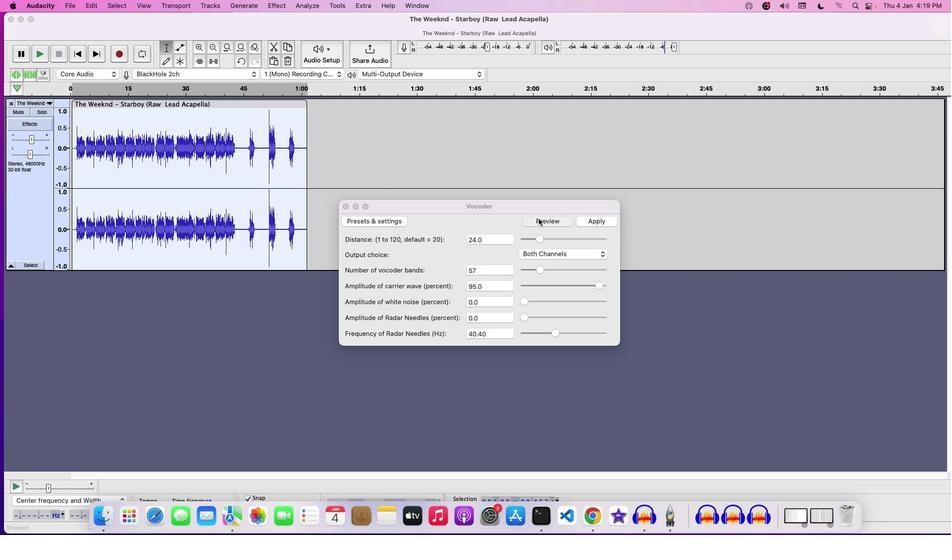 
Action: Mouse pressed left at (539, 219)
Screenshot: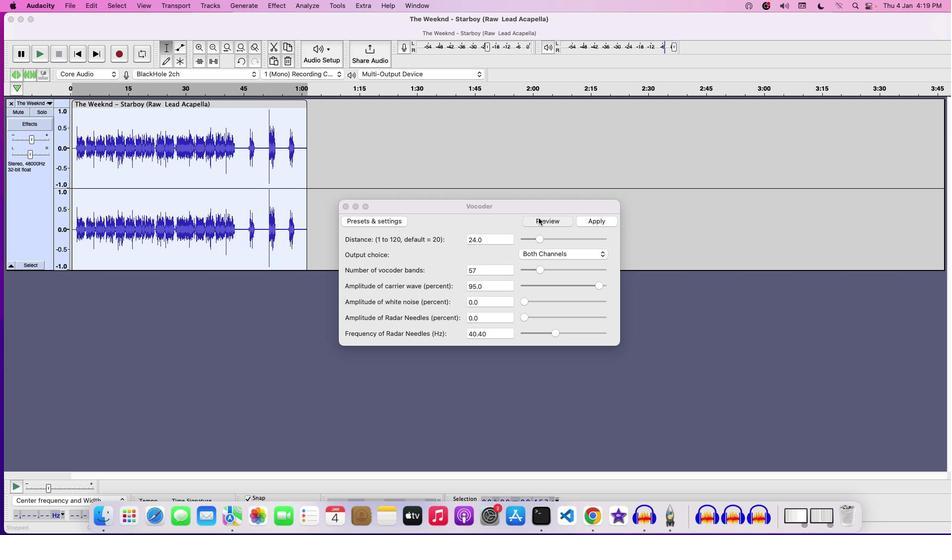 
Action: Mouse moved to (543, 268)
Screenshot: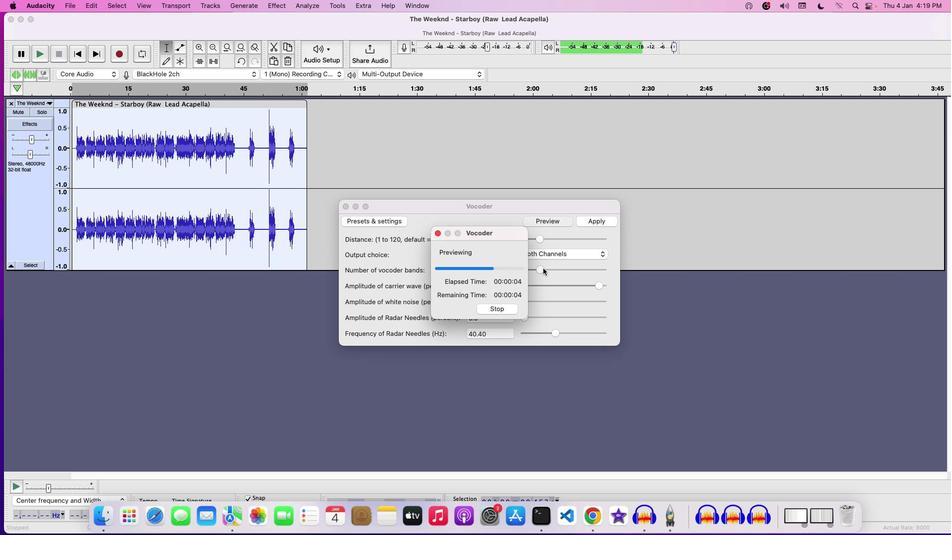 
Action: Mouse pressed left at (543, 268)
Screenshot: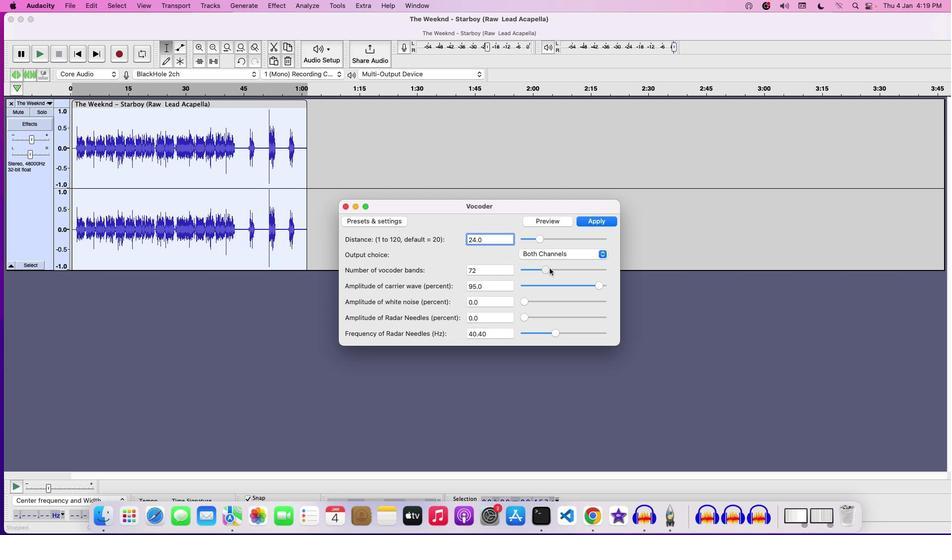
Action: Mouse moved to (551, 225)
Screenshot: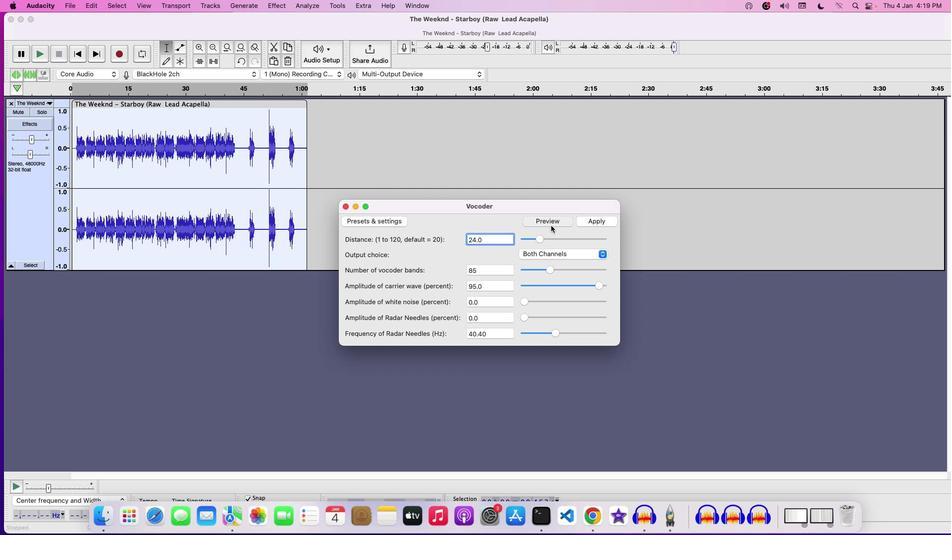 
Action: Mouse pressed left at (551, 225)
Screenshot: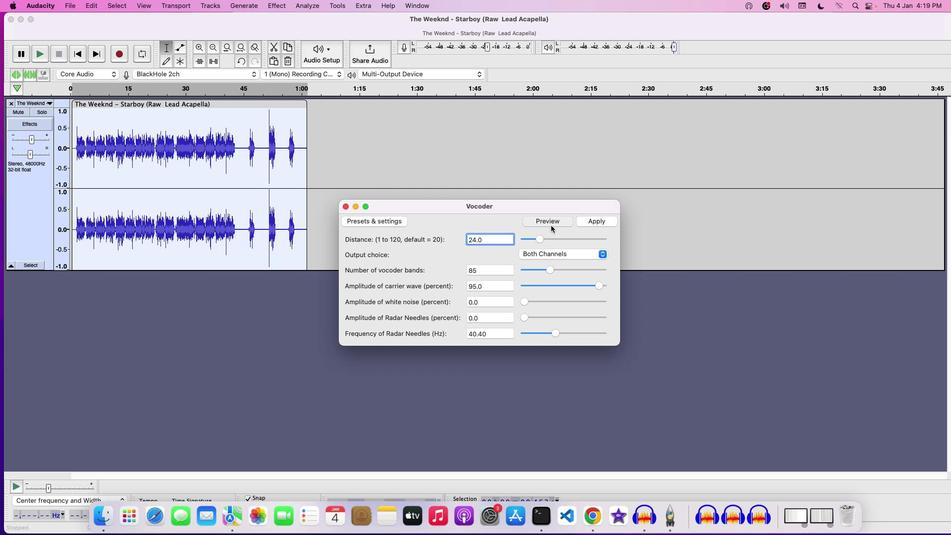 
Action: Mouse moved to (550, 270)
Screenshot: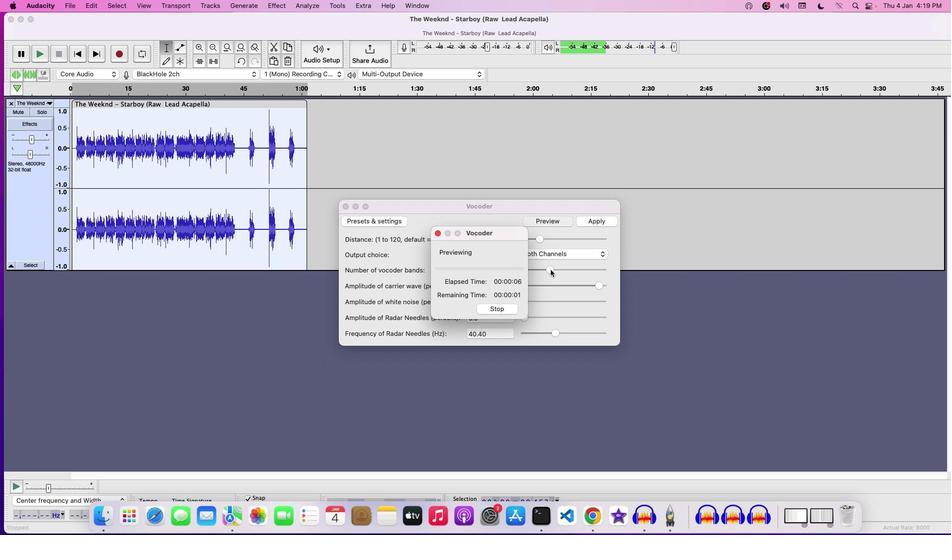 
Action: Mouse pressed left at (550, 270)
Screenshot: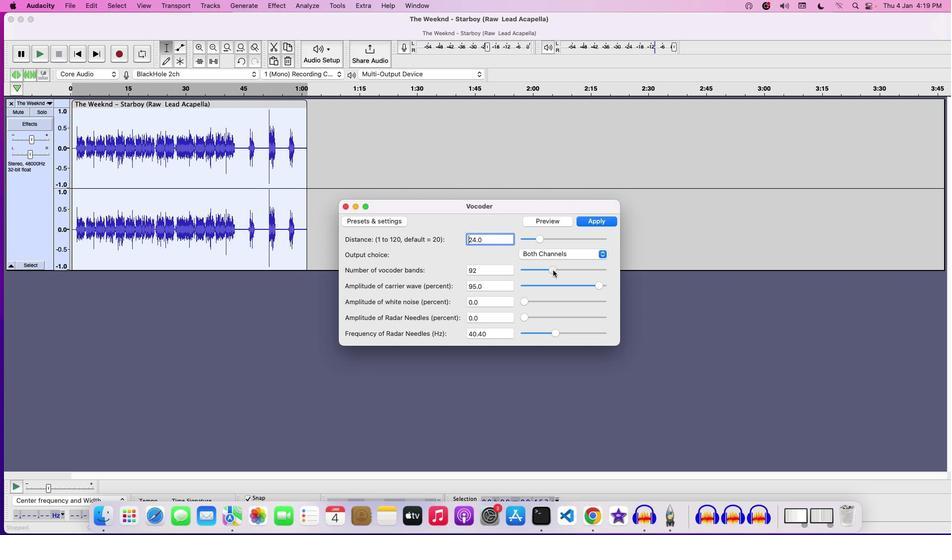 
Action: Mouse moved to (598, 221)
Screenshot: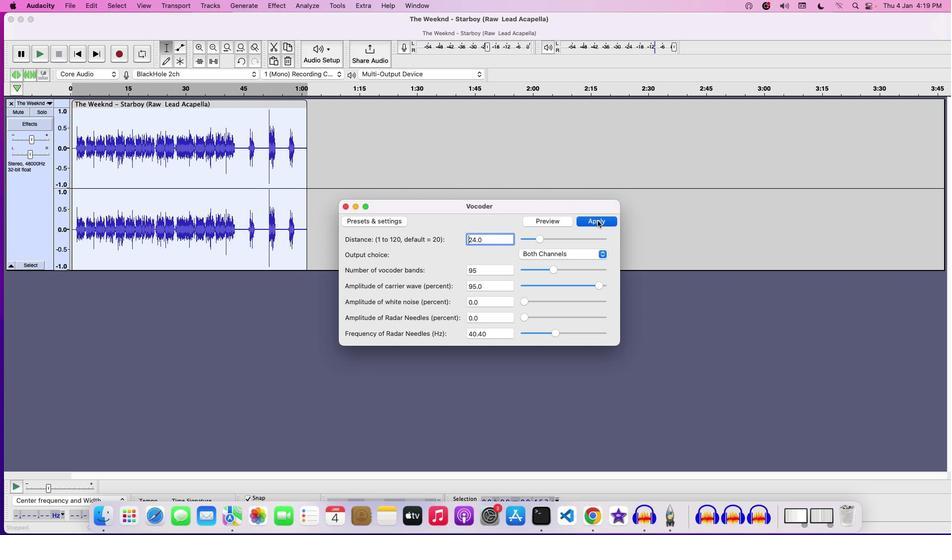 
Action: Mouse pressed left at (598, 221)
Screenshot: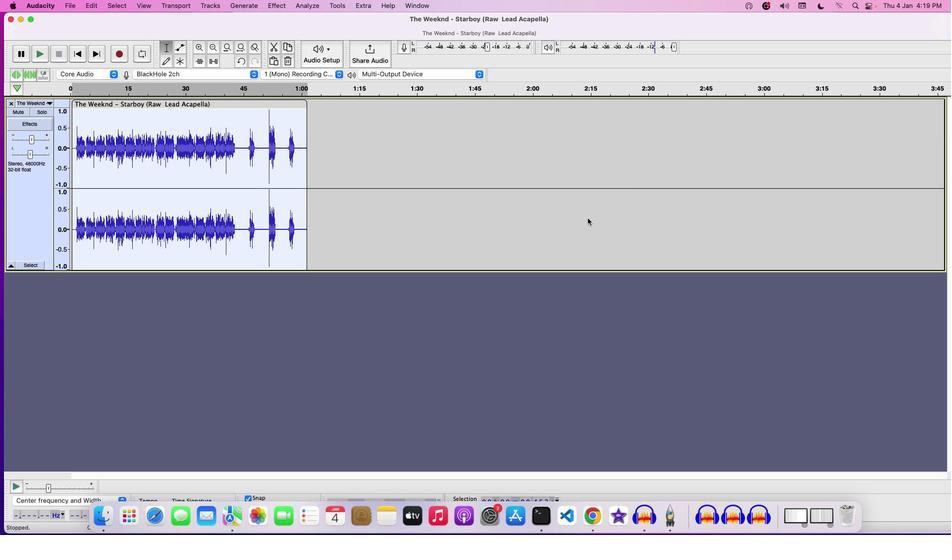 
Action: Mouse moved to (503, 231)
Screenshot: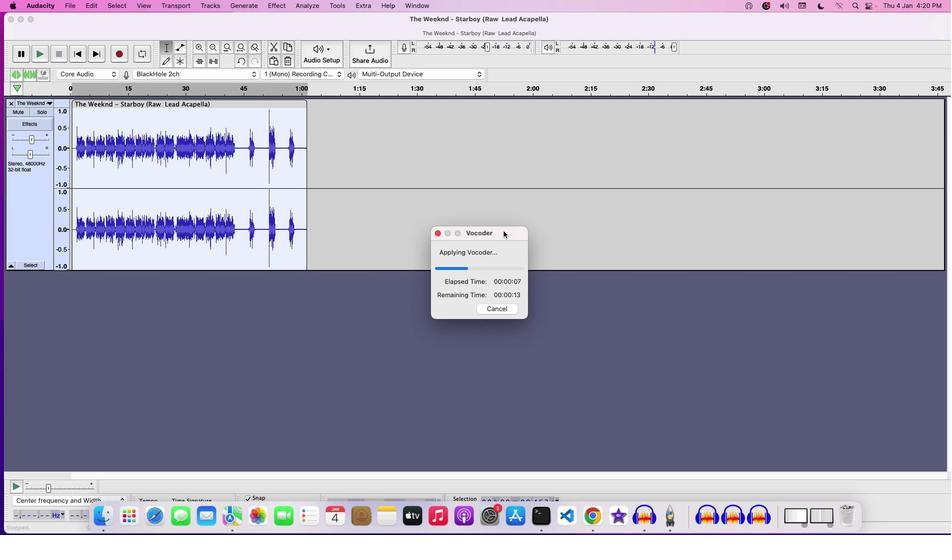 
Action: Mouse pressed left at (503, 231)
Screenshot: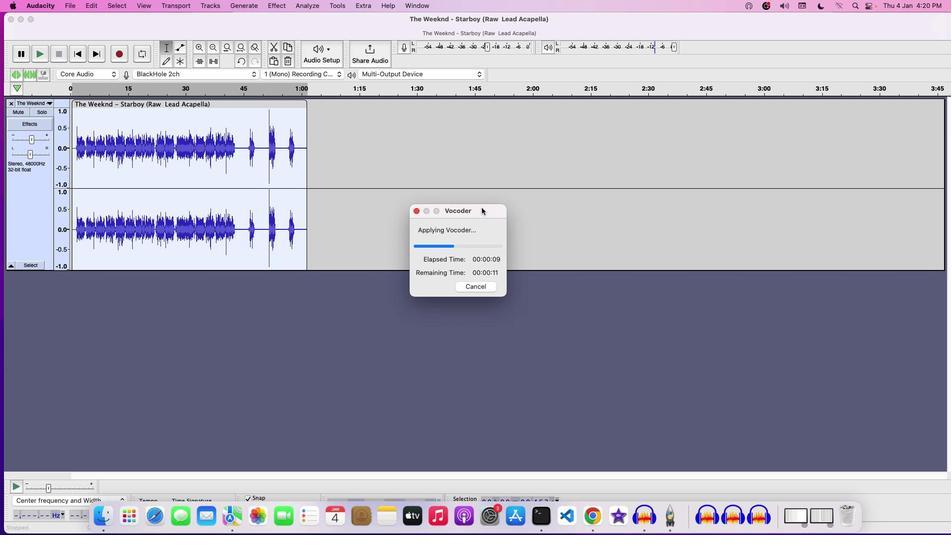 
Action: Mouse moved to (471, 194)
Screenshot: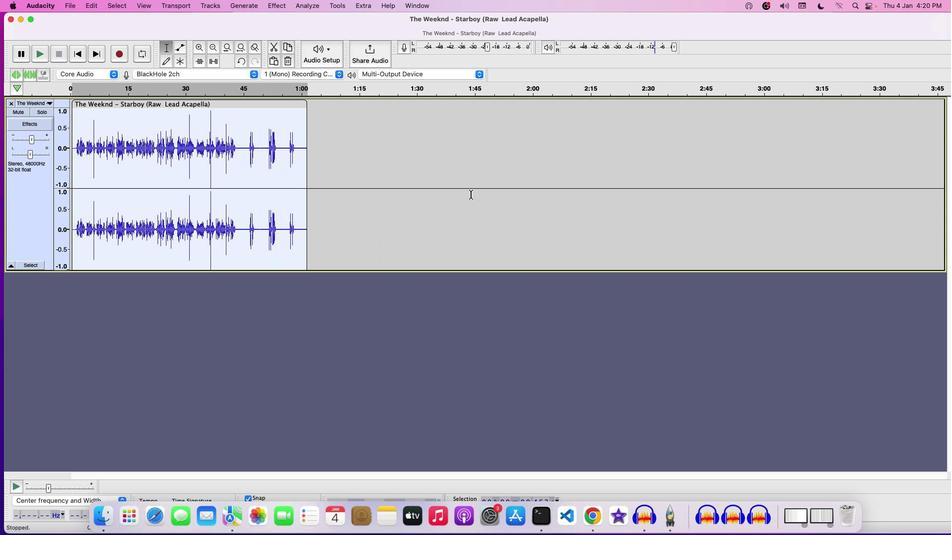 
Action: Mouse pressed left at (471, 194)
Screenshot: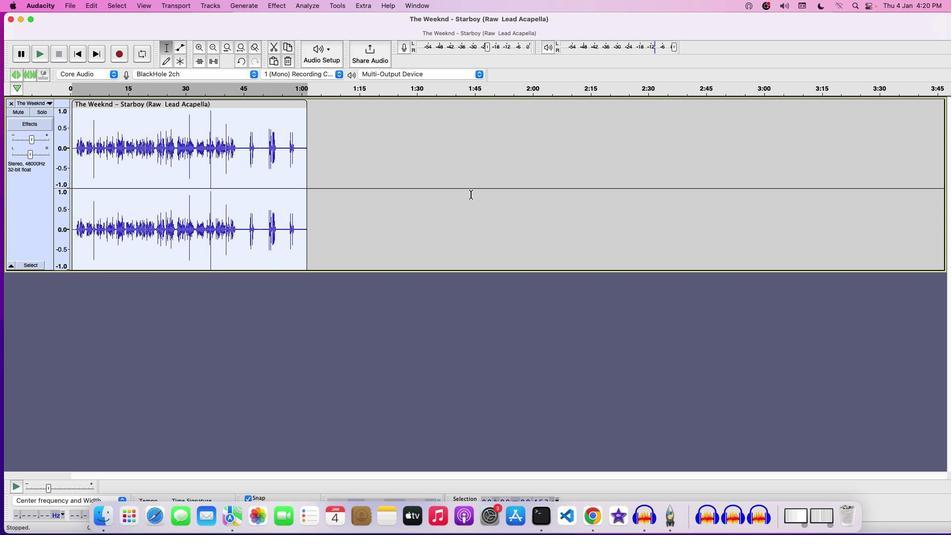 
Action: Mouse moved to (30, 138)
Screenshot: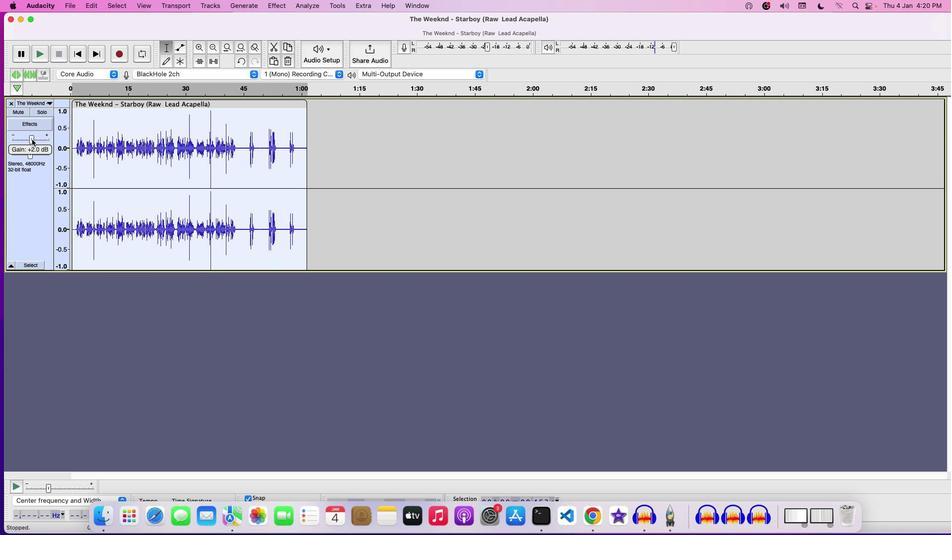 
Action: Mouse pressed left at (30, 138)
Screenshot: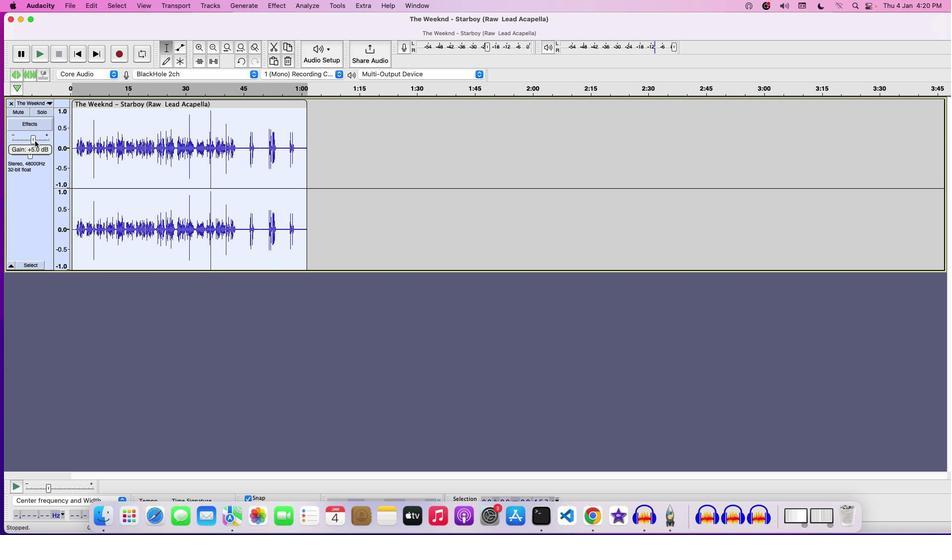 
Action: Mouse moved to (37, 141)
Screenshot: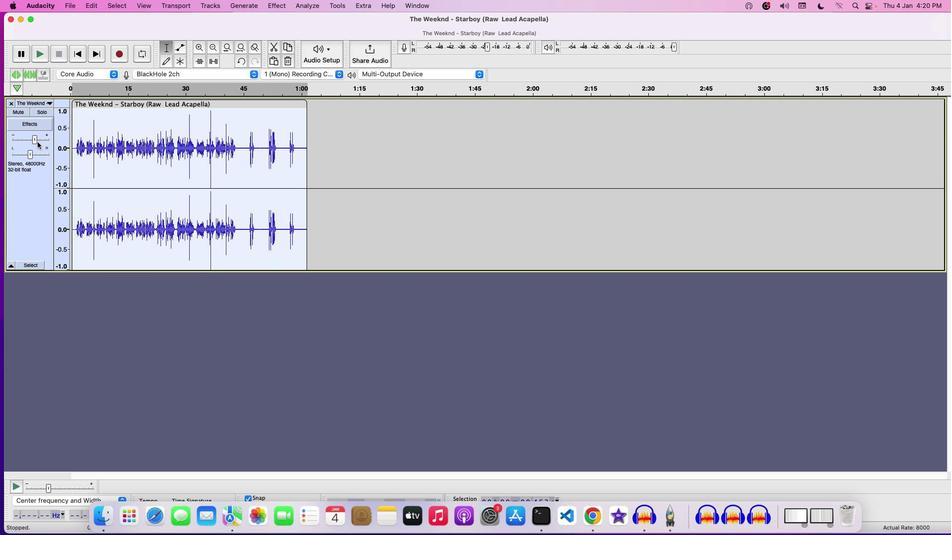 
Action: Key pressed Key.space
Screenshot: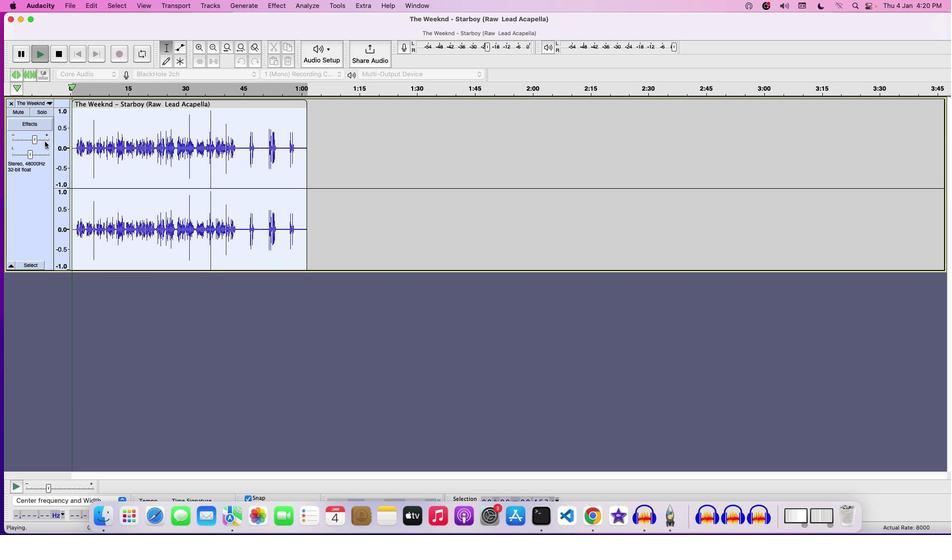 
Action: Mouse moved to (35, 138)
Screenshot: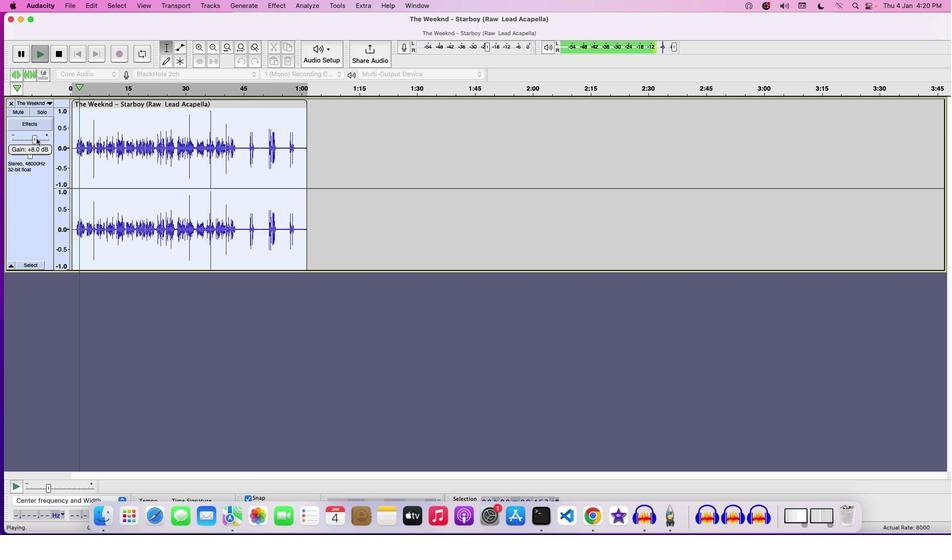 
Action: Mouse pressed left at (35, 138)
Screenshot: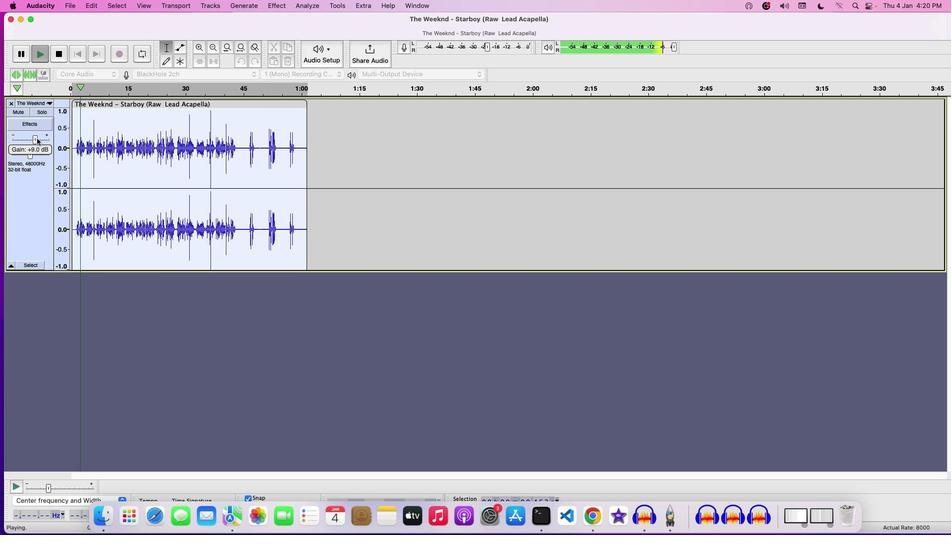 
Action: Mouse moved to (39, 141)
Screenshot: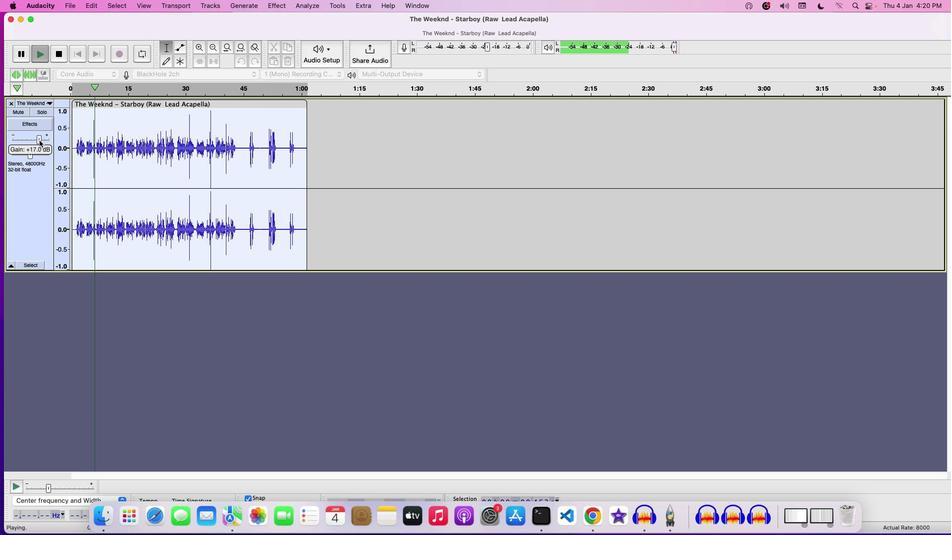
Action: Mouse pressed left at (39, 141)
Screenshot: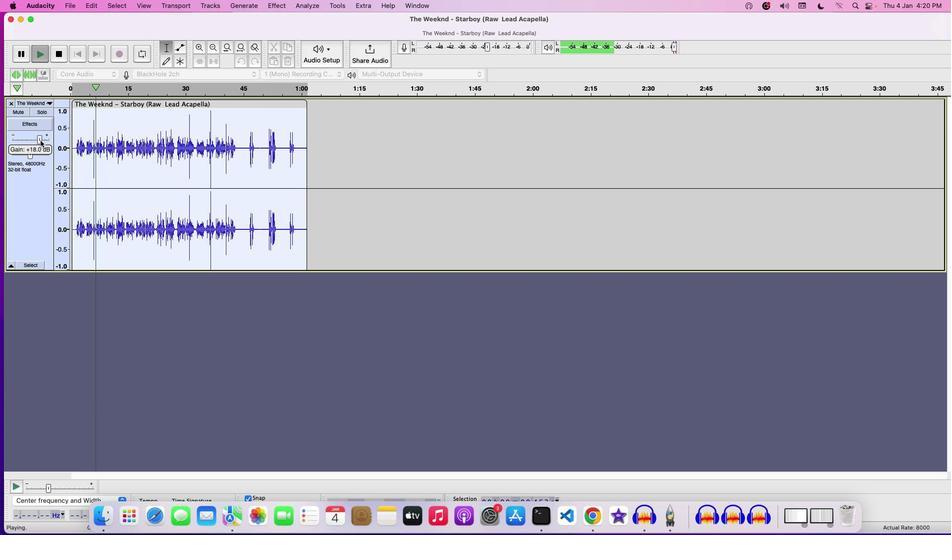 
Action: Mouse moved to (246, 155)
Screenshot: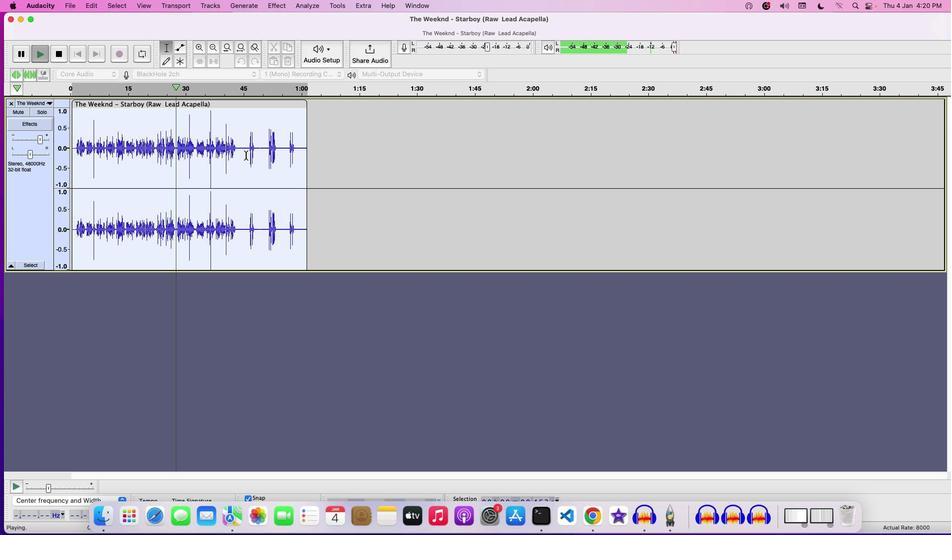 
Action: Key pressed Key.space
Screenshot: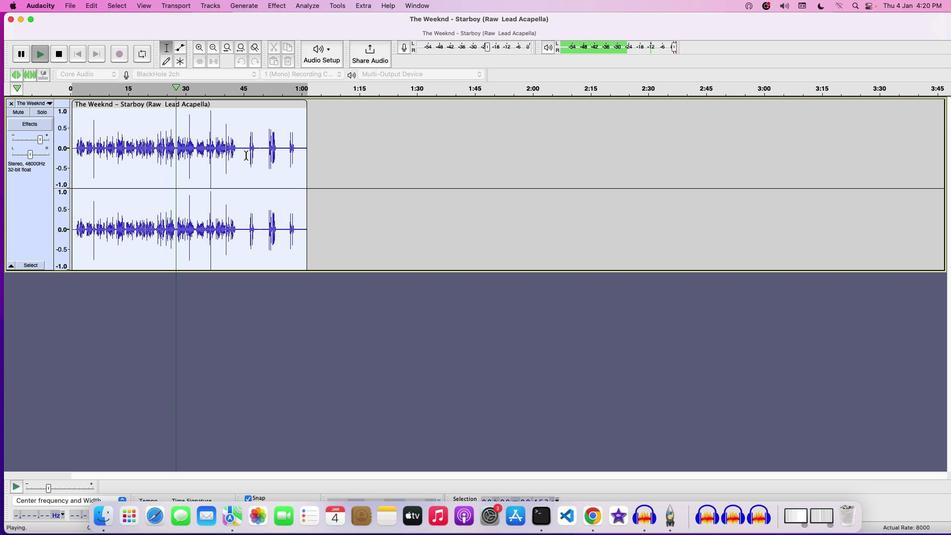 
Action: Mouse moved to (68, 10)
Screenshot: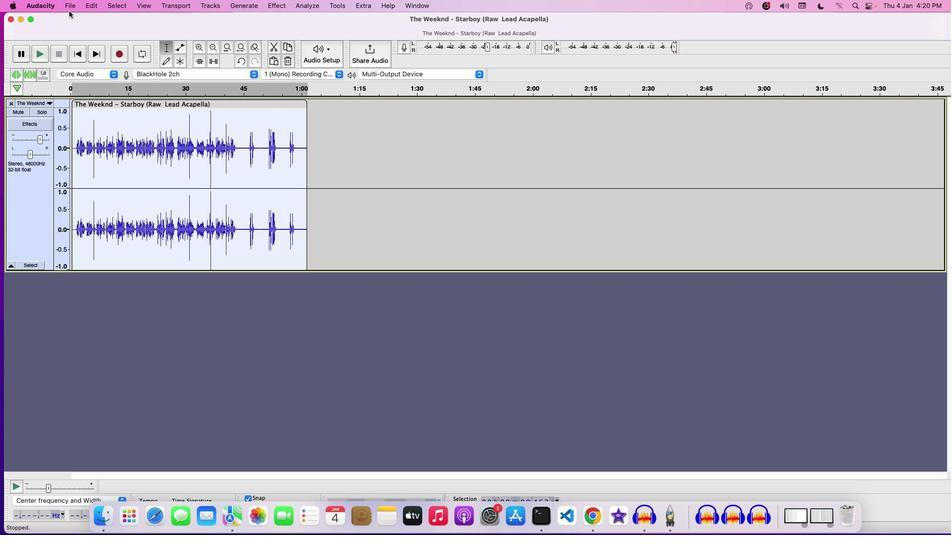 
Action: Mouse pressed left at (68, 10)
Screenshot: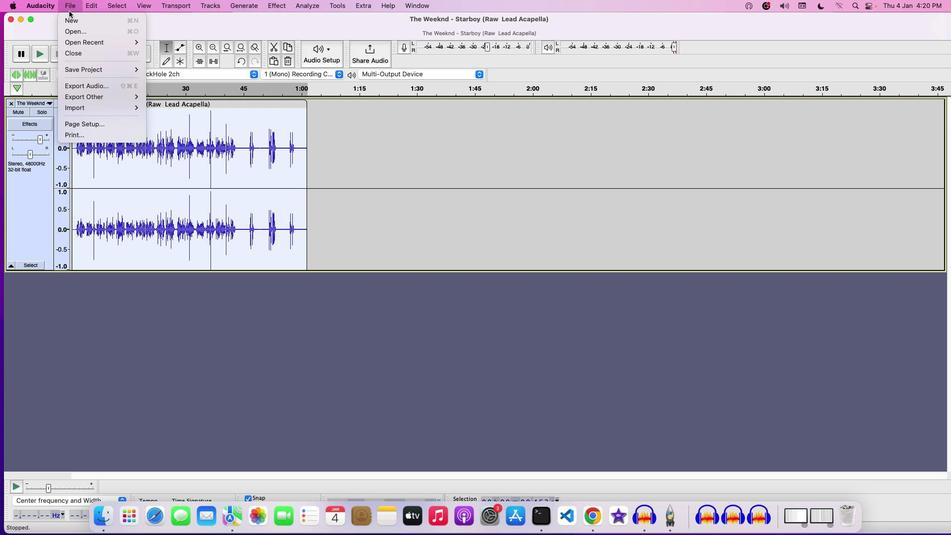 
Action: Mouse moved to (157, 66)
Screenshot: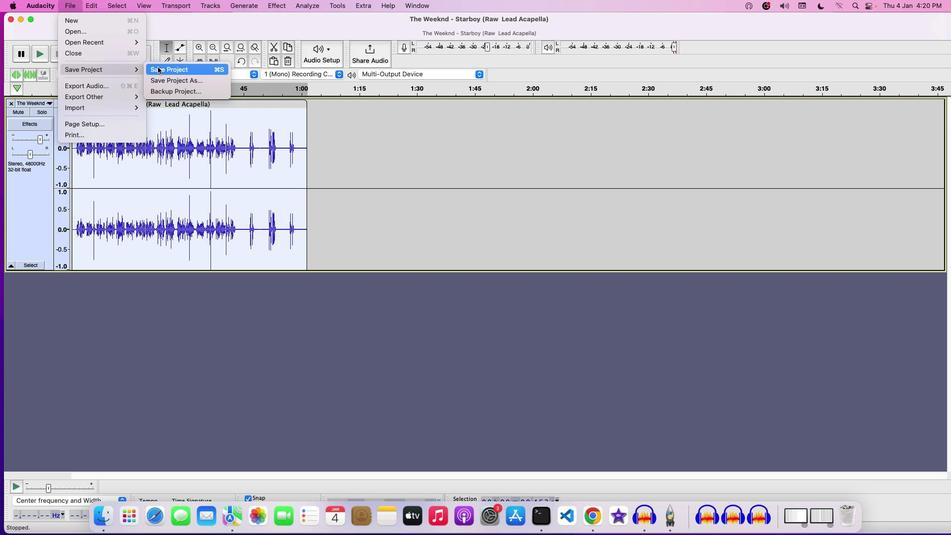 
Action: Mouse pressed left at (157, 66)
Screenshot: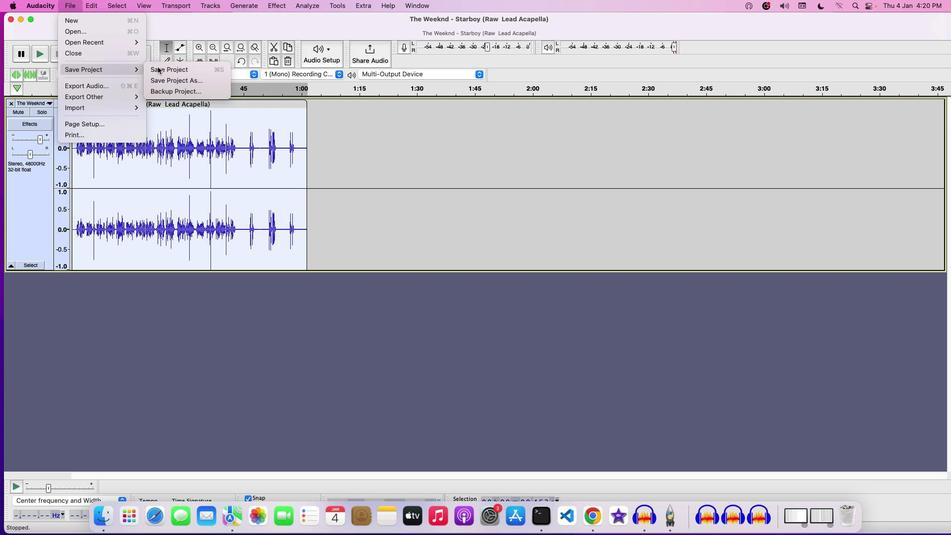 
Action: Mouse moved to (503, 145)
Screenshot: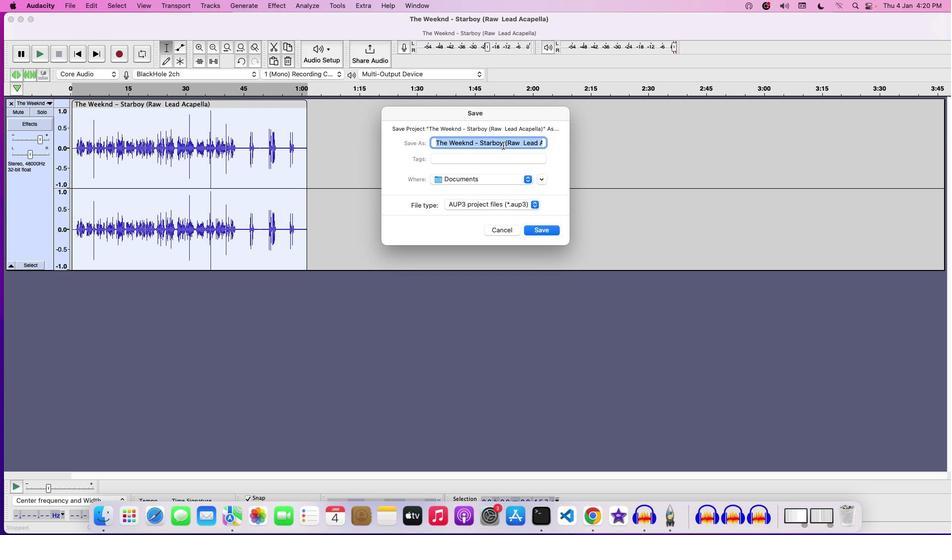 
Action: Key pressed Key.backspace'I'Key.backspace'V''O''C''A''L'Key.space'T''A'Key.backspace'R''A''C''L'Key.spaceKey.backspaceKey.backspace'K'Key.spaceKey.leftKey.leftKey.leftKey.leftKey.leftKey.leftKey.leftKey.leftKey.leftKey.leftKey.leftKey.left'S''U'Key.backspaceKey.backspace'I'Key.backspace'U''S''I''N''G'Key.space'V''O''C''O''D''E''R'Key.space'O''N'Key.space'A'Key.space
Screenshot: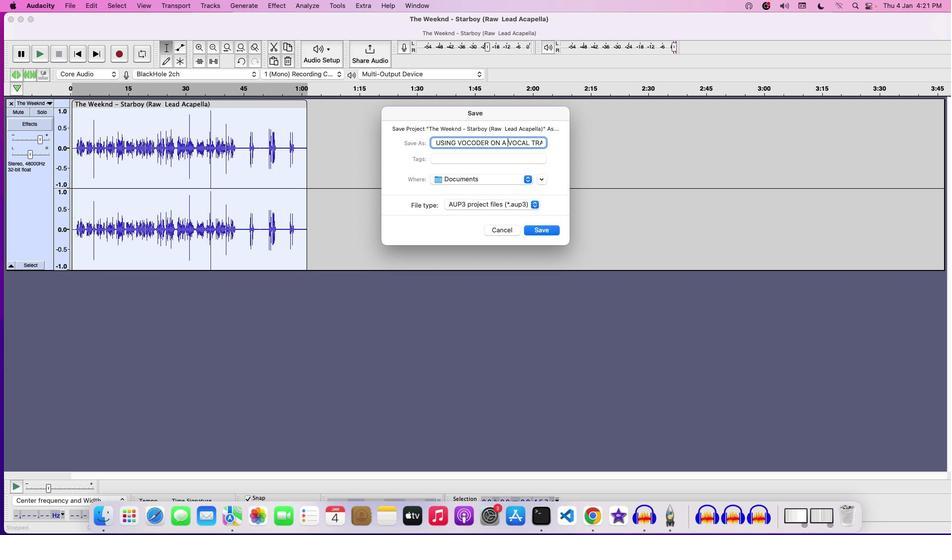 
Action: Mouse moved to (554, 223)
Screenshot: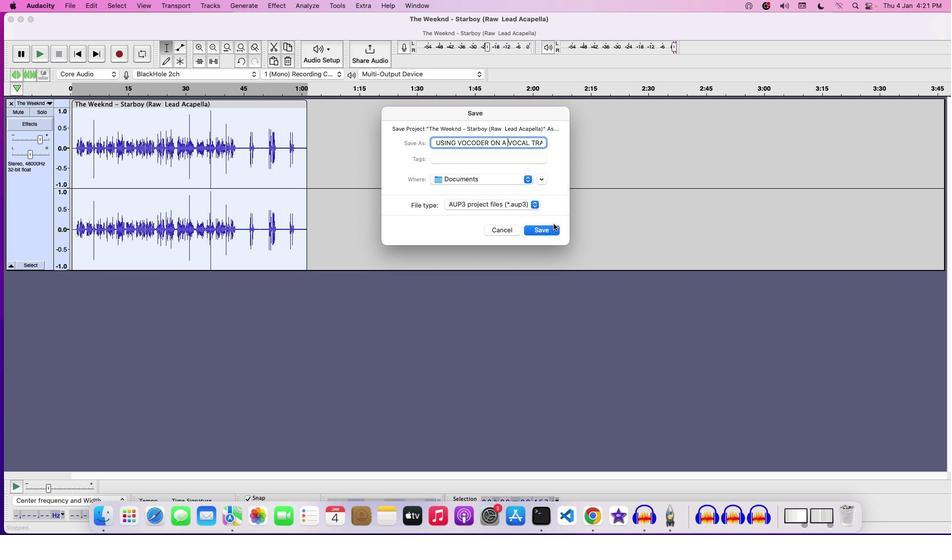
Action: Mouse pressed left at (554, 223)
Screenshot: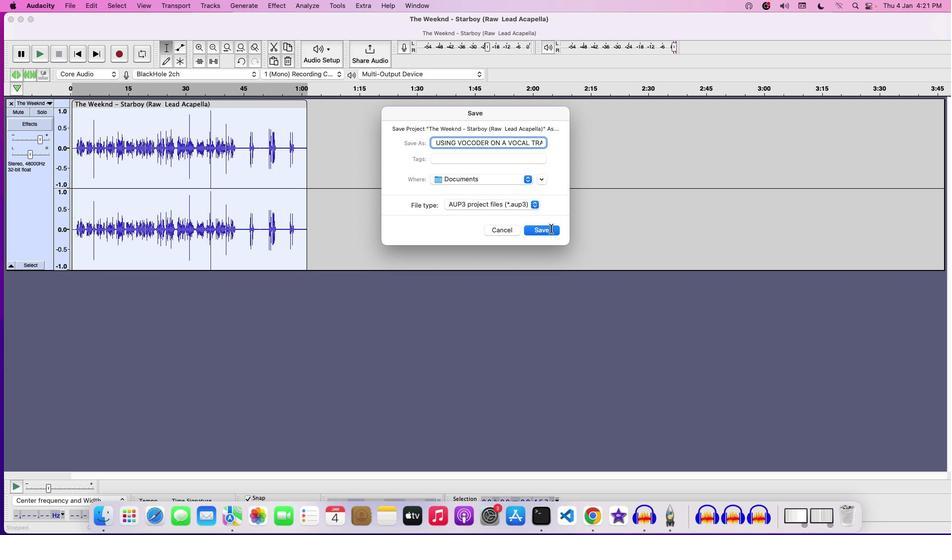 
Action: Mouse moved to (550, 230)
Screenshot: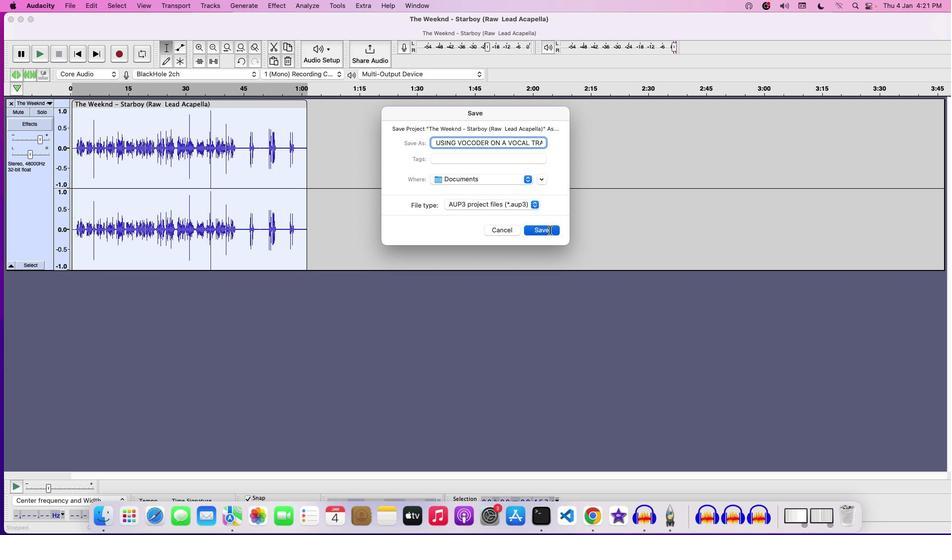 
Action: Mouse pressed left at (550, 230)
Screenshot: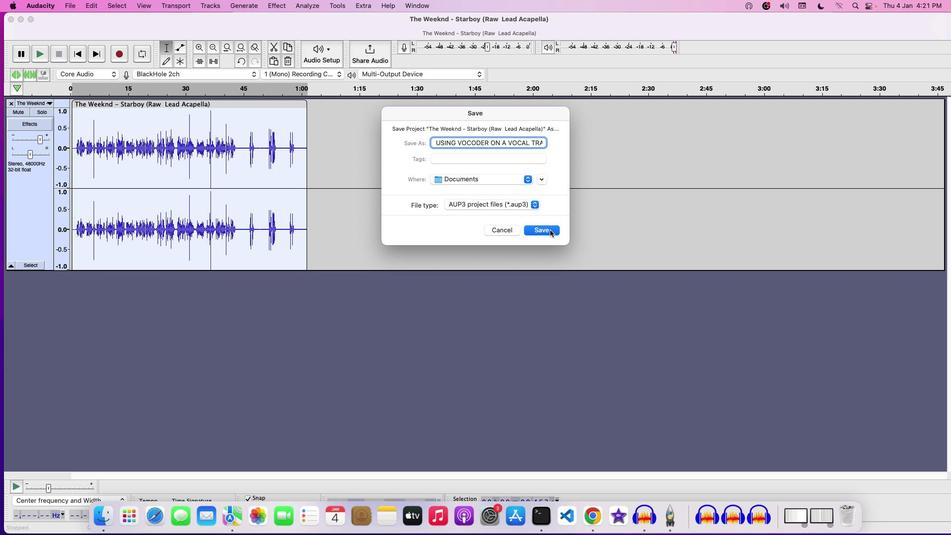 
Action: Mouse moved to (551, 228)
Screenshot: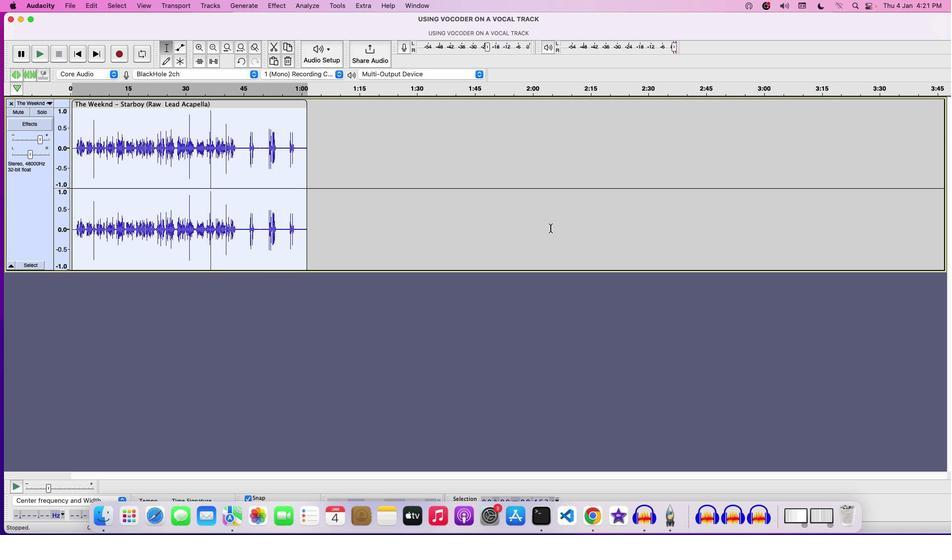 
